 Task: Find a guest house in Sankri, India, for 4 guests from 6th to 12th September, with amenities like TV, Gym, Breakfast, Wifi, and Free parking, within a price range of ₹10,000 to ₹14,000, and ensure self check-in and English-speaking host.
Action: Mouse moved to (359, 136)
Screenshot: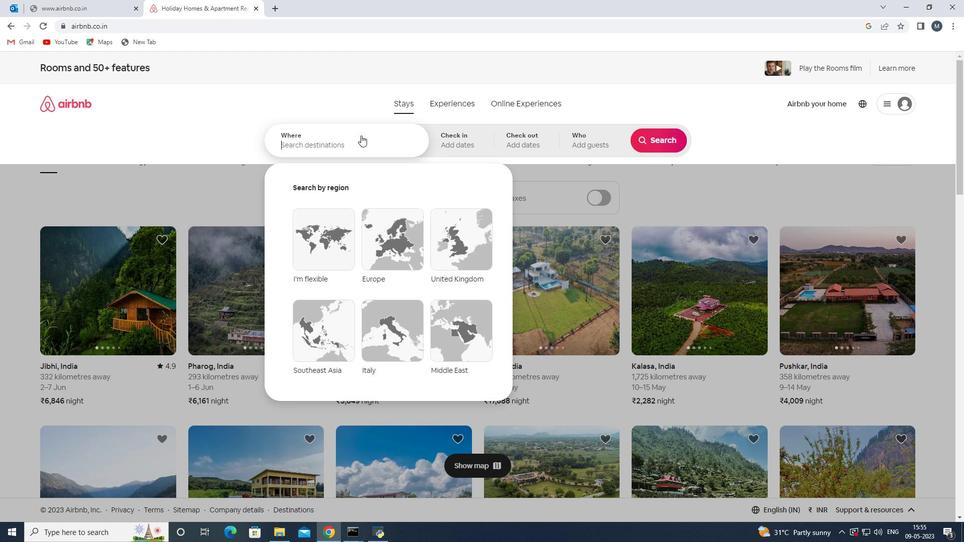 
Action: Mouse pressed left at (359, 136)
Screenshot: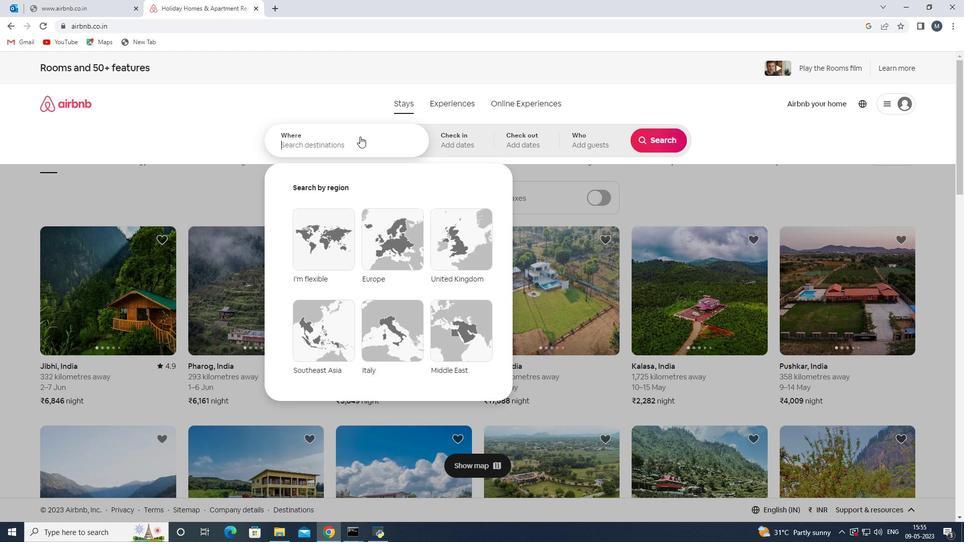
Action: Mouse moved to (360, 137)
Screenshot: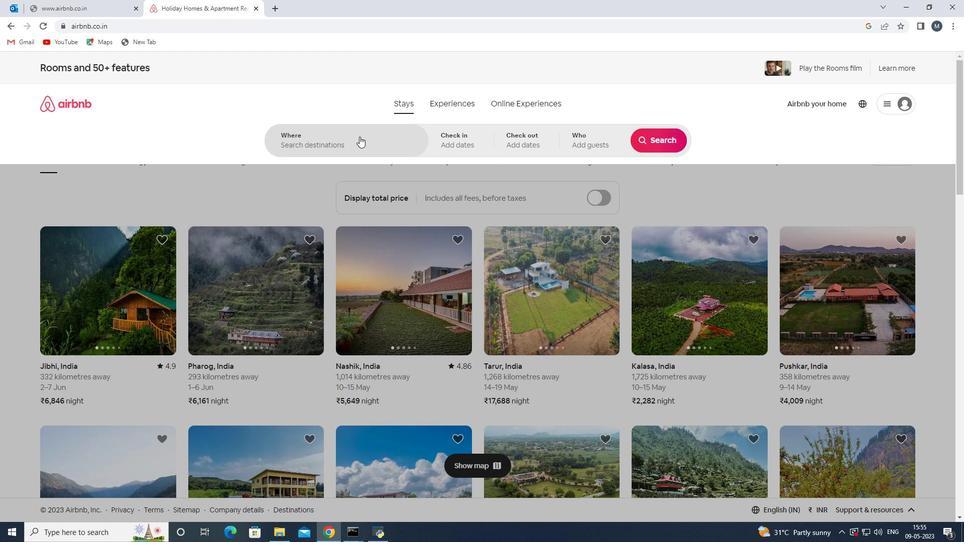 
Action: Key pressed <Key.shift>As<Key.backspace><Key.backspace><Key.backspace><Key.shift>SA<Key.backspace>ankrail,<Key.shift><Key.shift><Key.shift><Key.shift>India
Screenshot: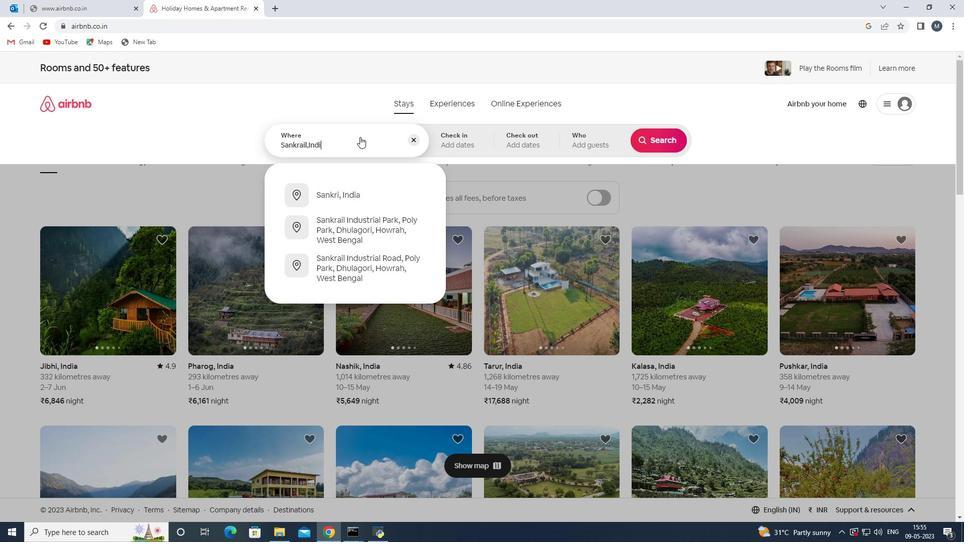 
Action: Mouse moved to (376, 190)
Screenshot: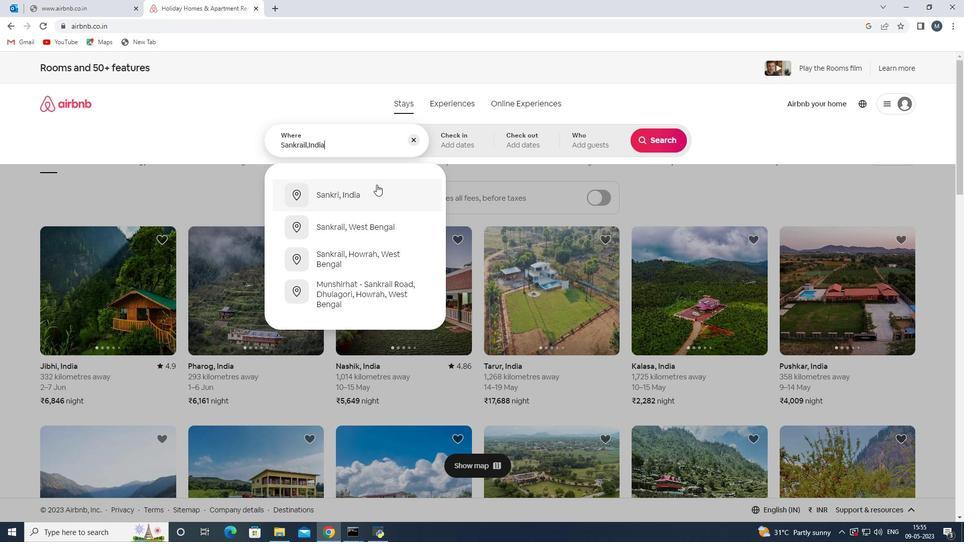 
Action: Mouse pressed left at (376, 190)
Screenshot: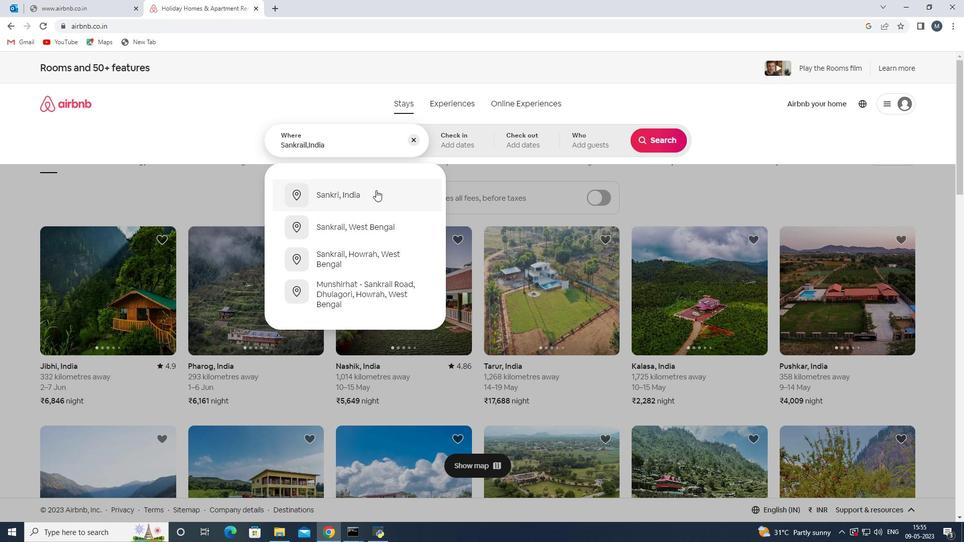 
Action: Mouse moved to (655, 220)
Screenshot: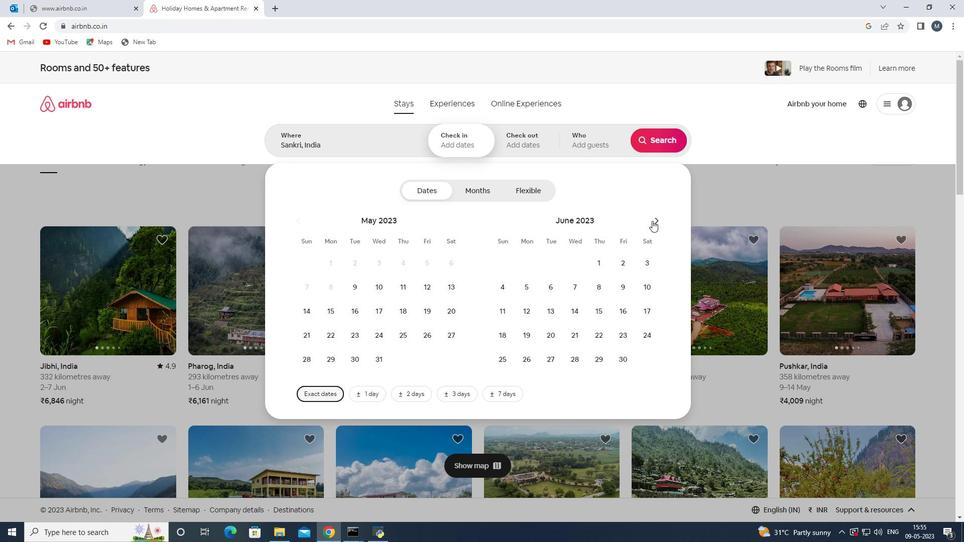 
Action: Mouse pressed left at (655, 220)
Screenshot: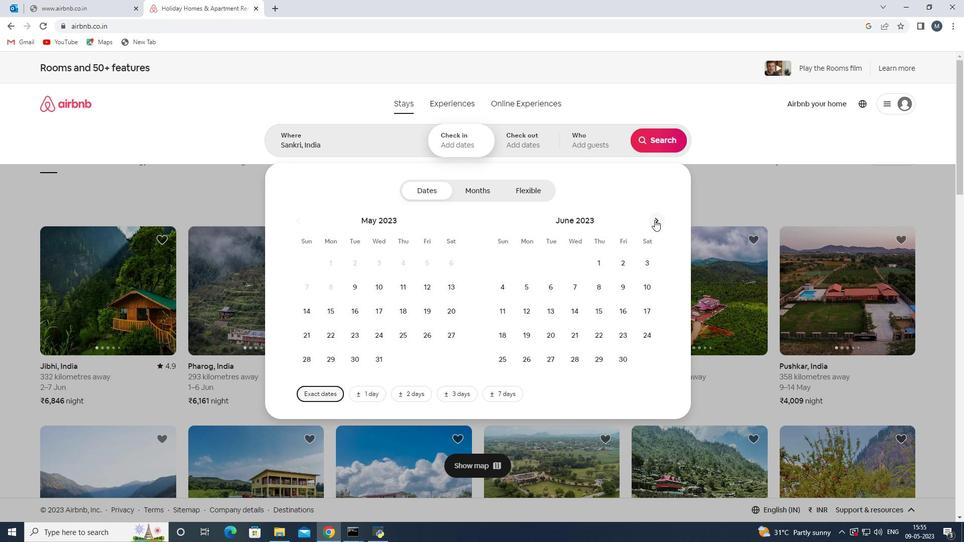 
Action: Mouse pressed left at (655, 220)
Screenshot: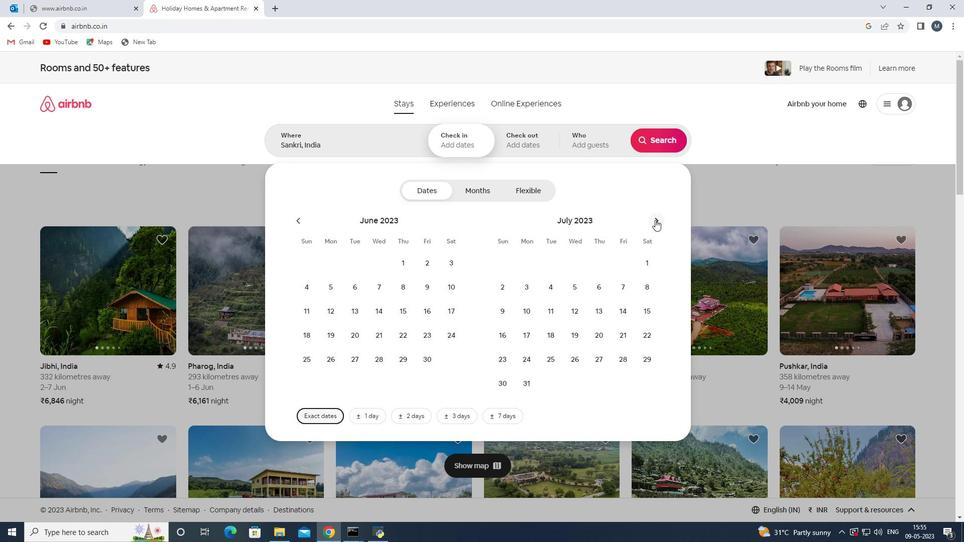 
Action: Mouse moved to (656, 219)
Screenshot: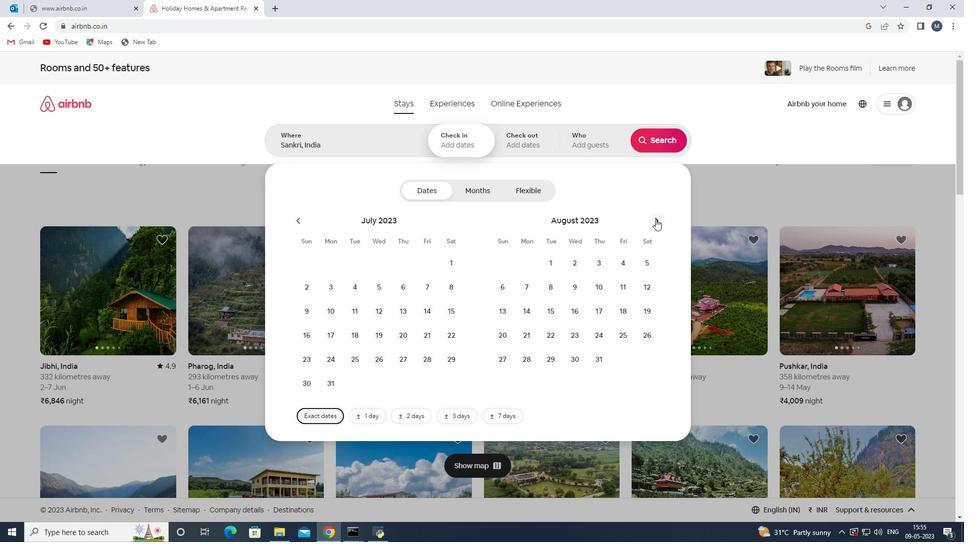 
Action: Mouse pressed left at (656, 219)
Screenshot: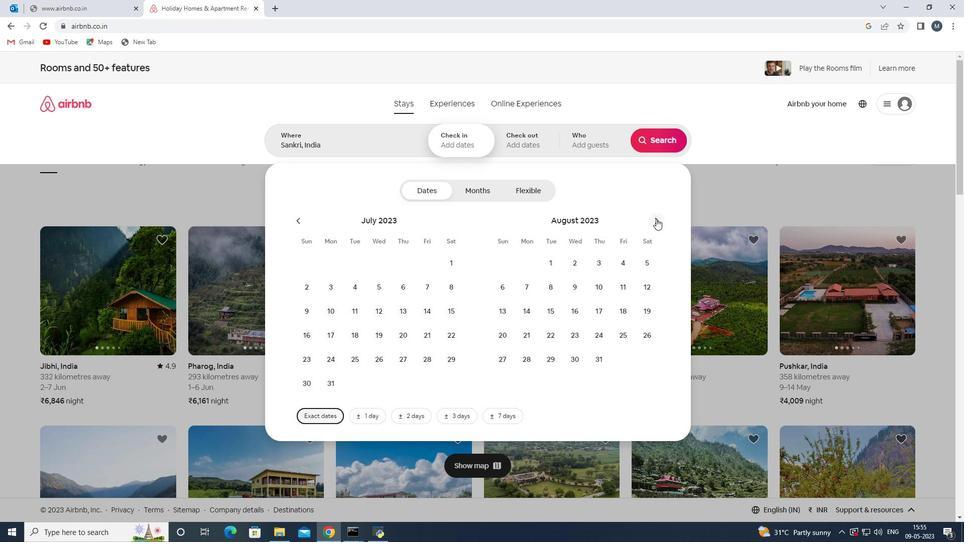 
Action: Mouse moved to (580, 292)
Screenshot: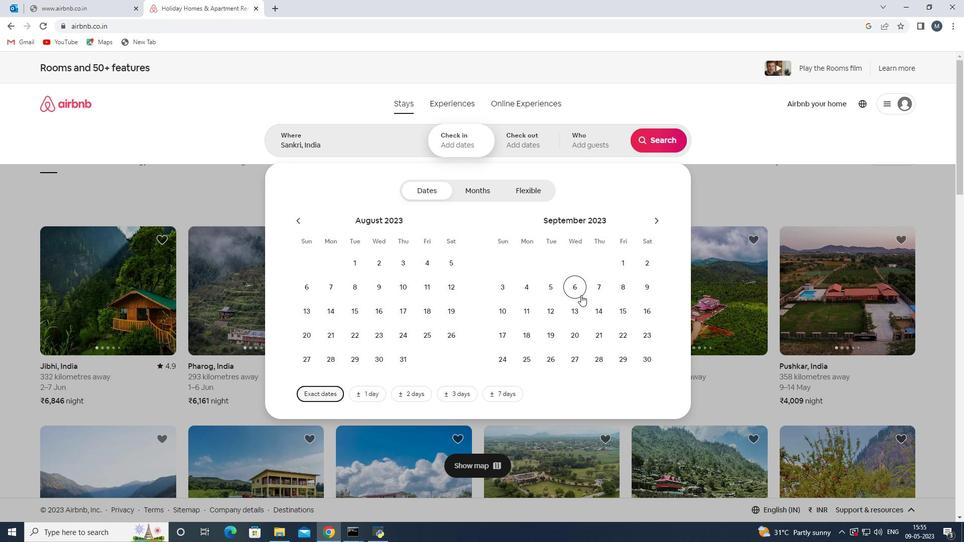 
Action: Mouse pressed left at (580, 292)
Screenshot: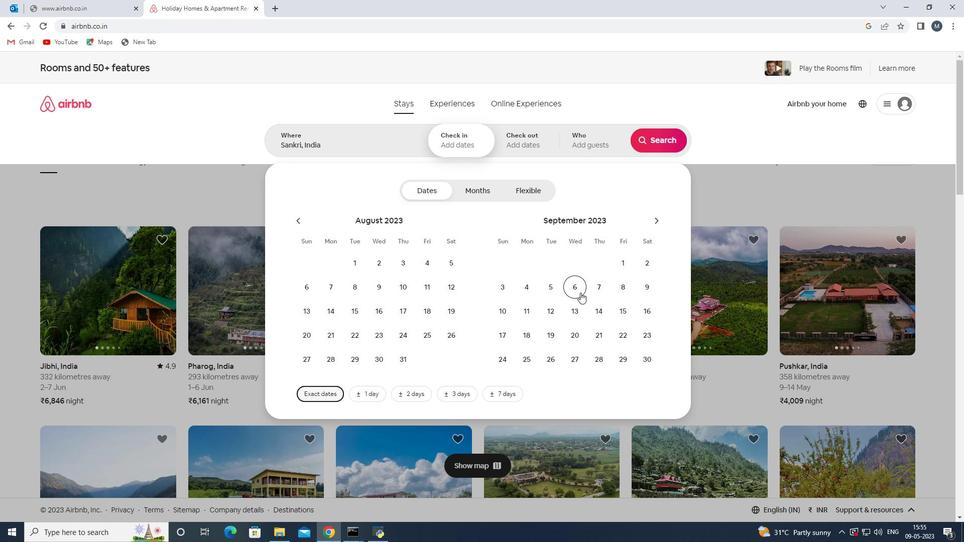 
Action: Mouse moved to (543, 316)
Screenshot: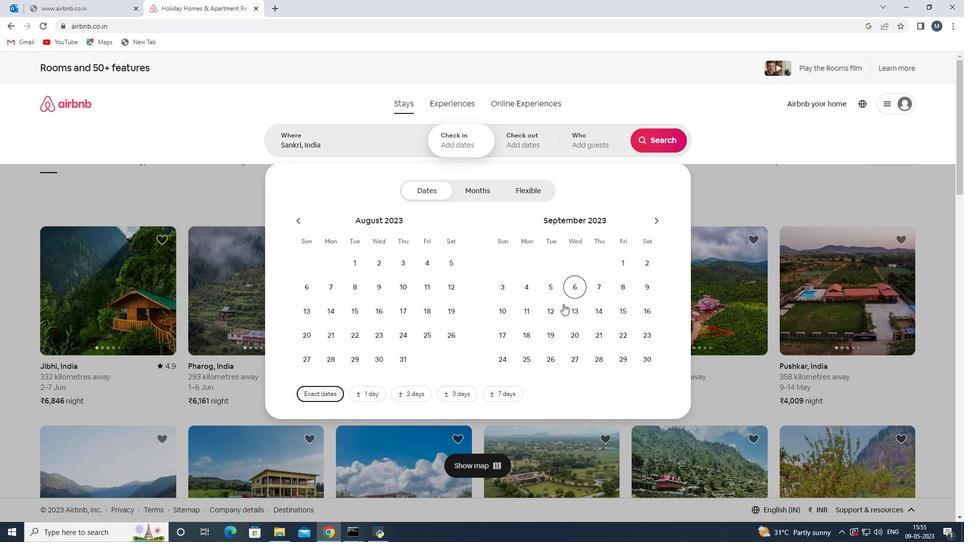 
Action: Mouse pressed left at (543, 316)
Screenshot: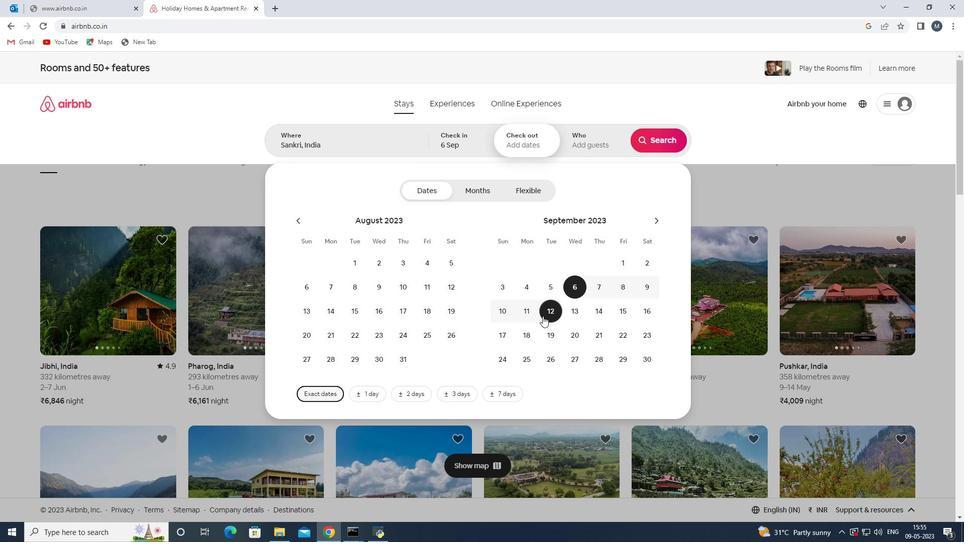 
Action: Mouse moved to (590, 147)
Screenshot: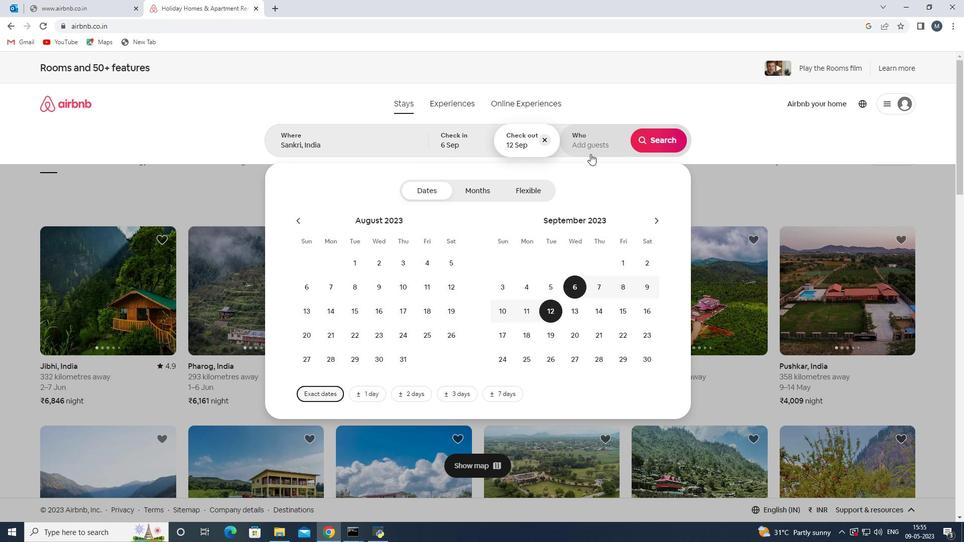 
Action: Mouse pressed left at (590, 147)
Screenshot: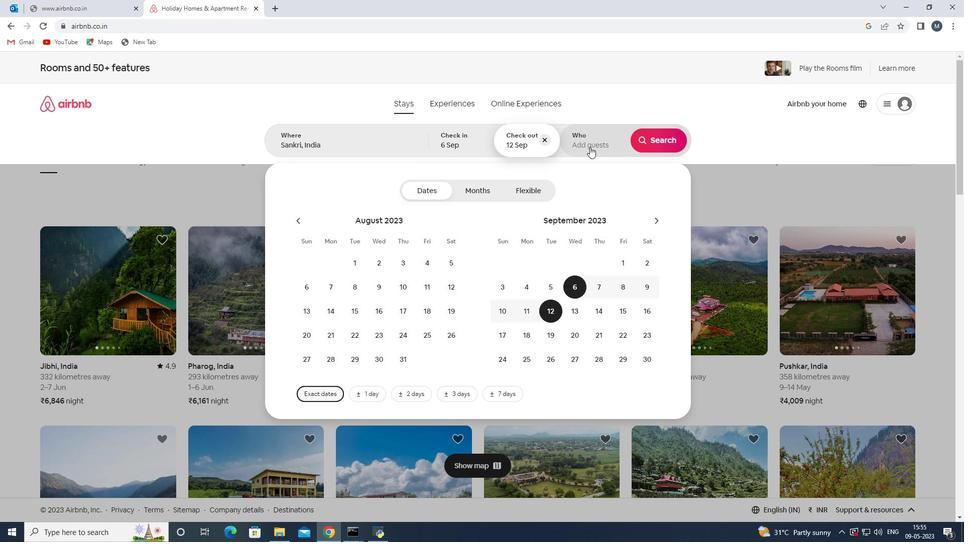 
Action: Mouse moved to (660, 191)
Screenshot: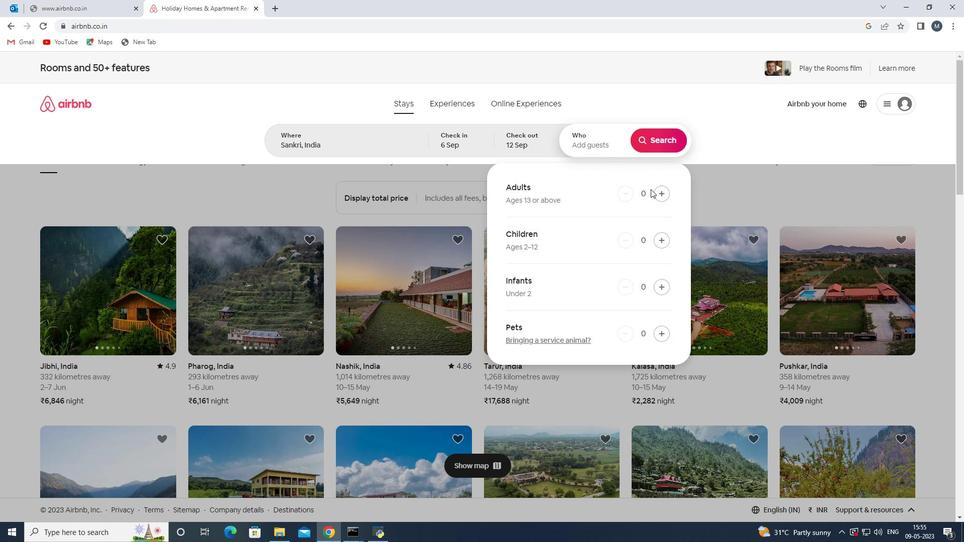 
Action: Mouse pressed left at (660, 191)
Screenshot: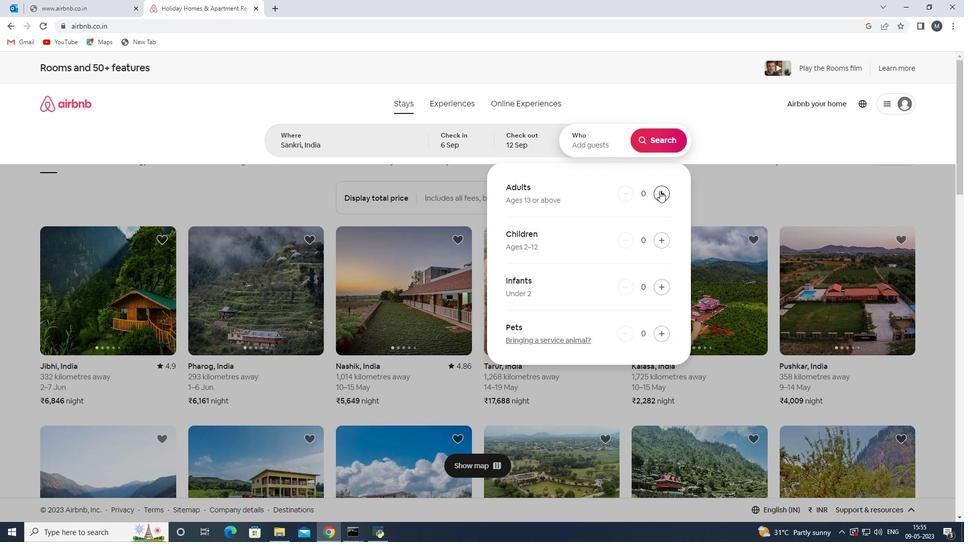 
Action: Mouse pressed left at (660, 191)
Screenshot: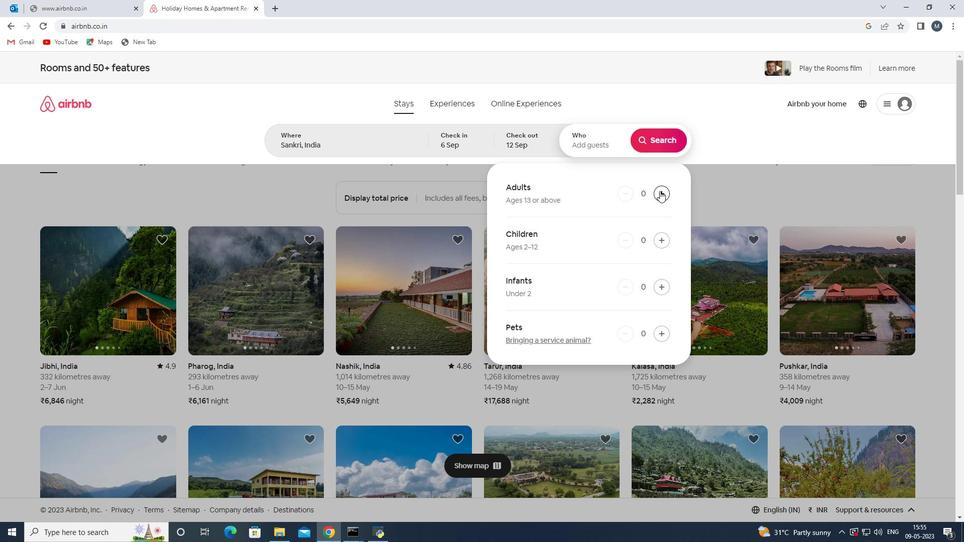 
Action: Mouse pressed left at (660, 191)
Screenshot: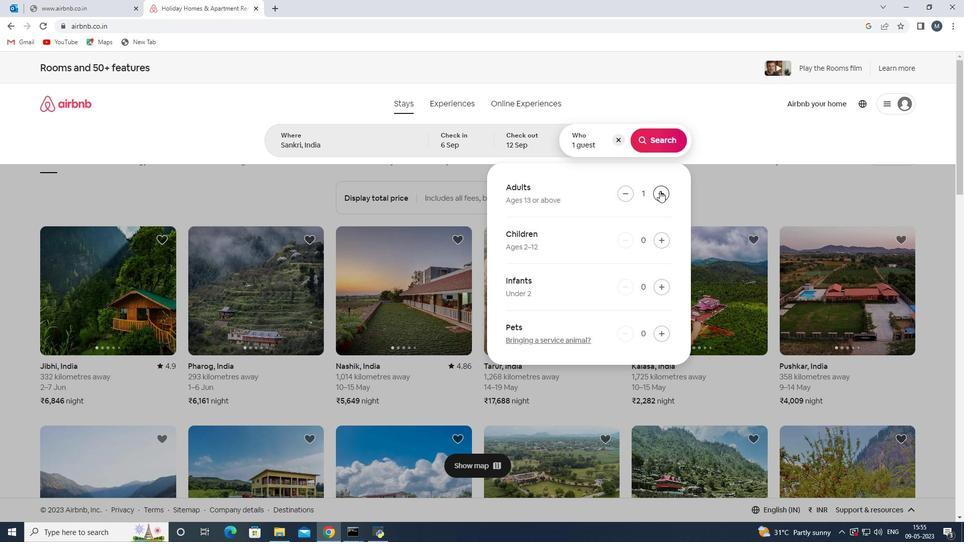 
Action: Mouse pressed left at (660, 191)
Screenshot: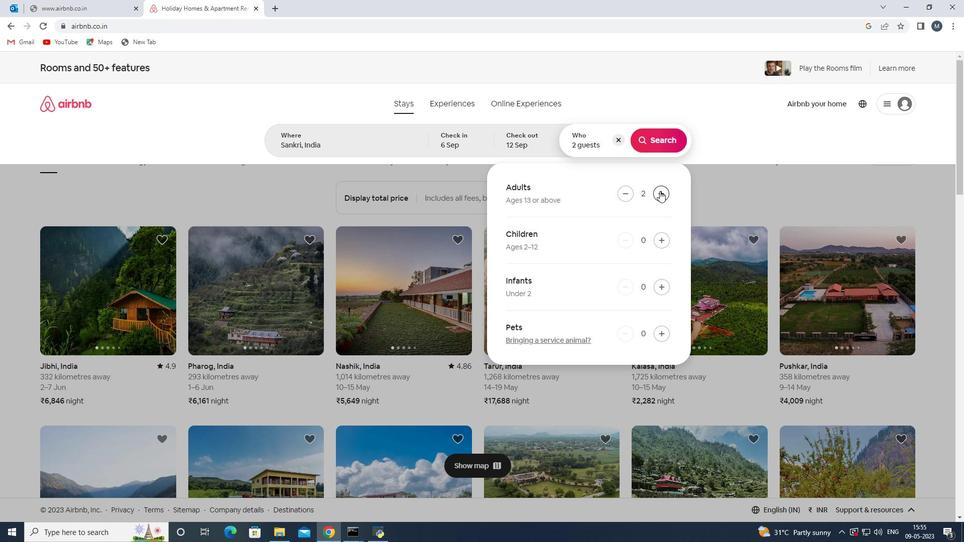 
Action: Mouse moved to (654, 144)
Screenshot: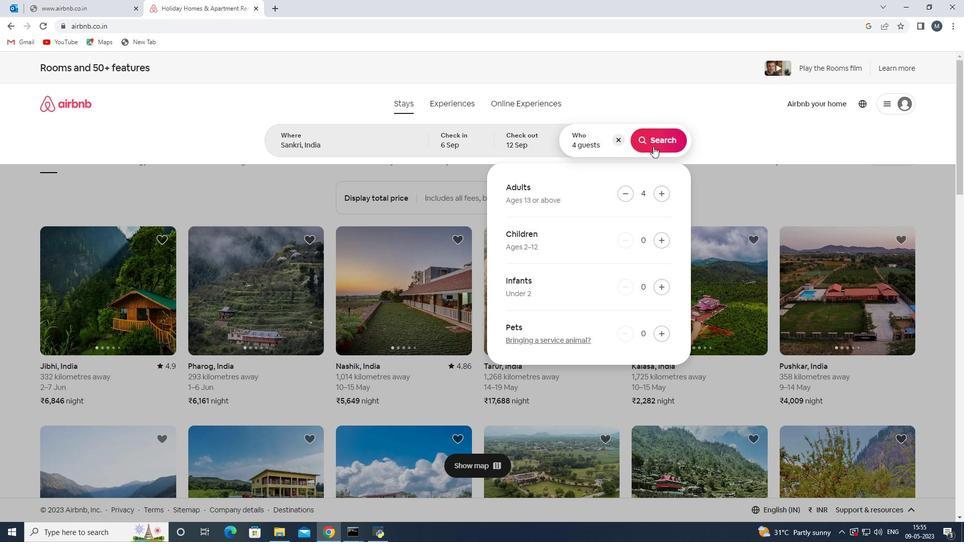 
Action: Mouse pressed left at (654, 144)
Screenshot: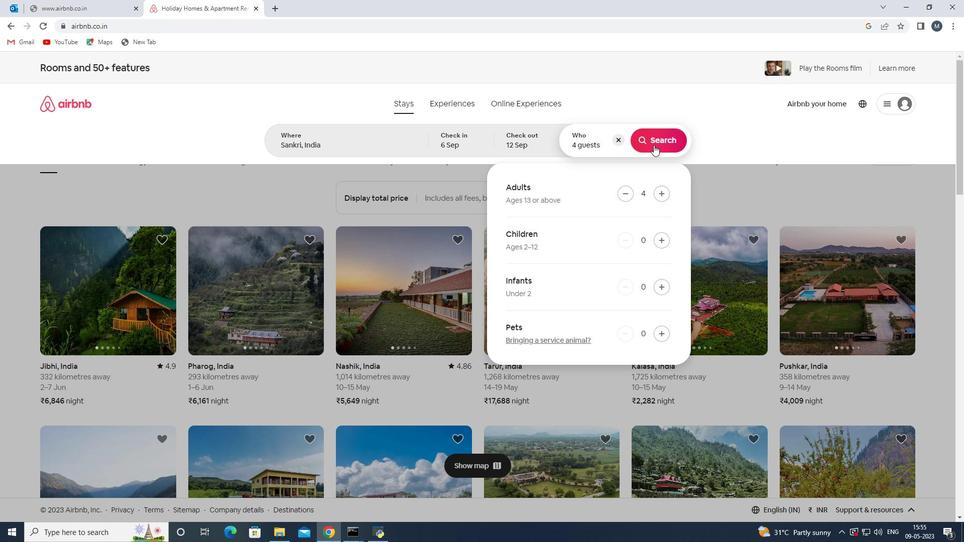 
Action: Mouse moved to (914, 111)
Screenshot: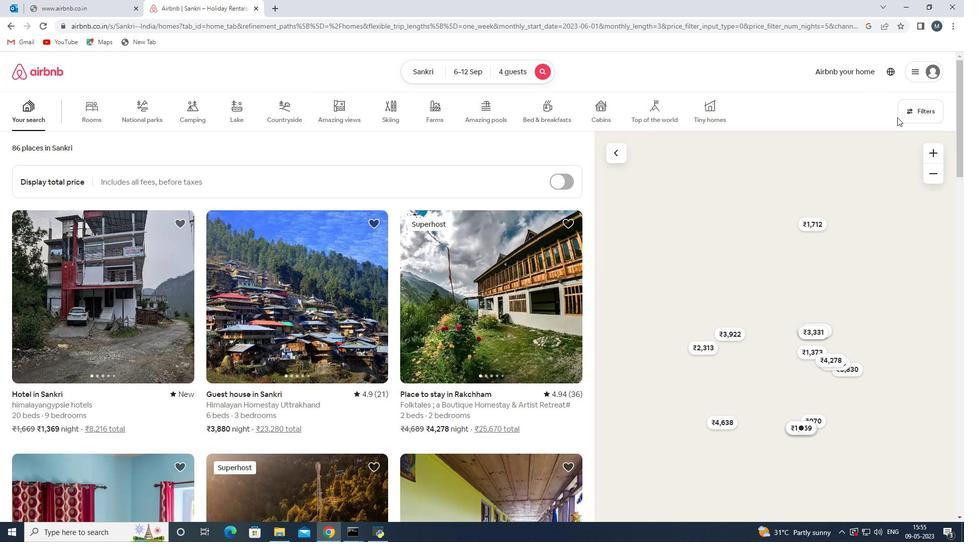 
Action: Mouse pressed left at (914, 111)
Screenshot: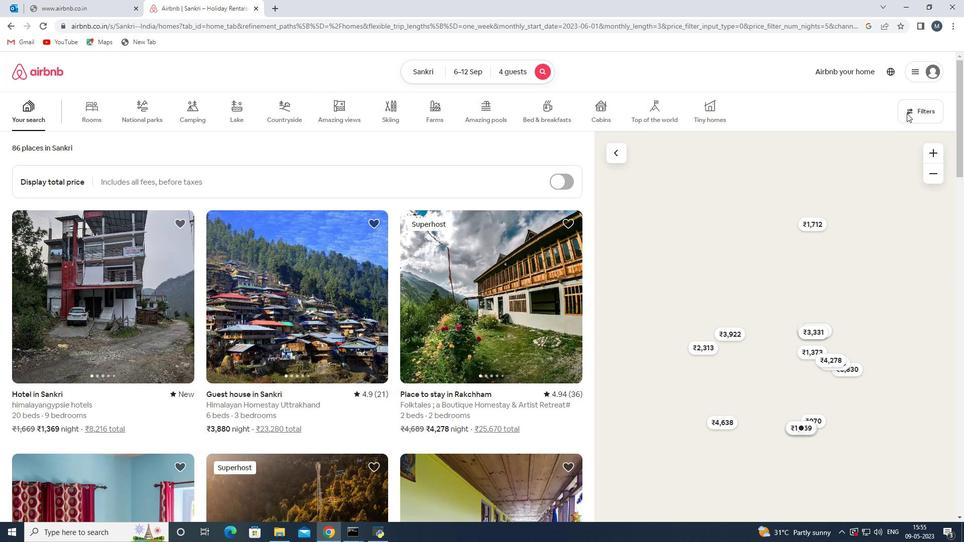 
Action: Mouse moved to (379, 358)
Screenshot: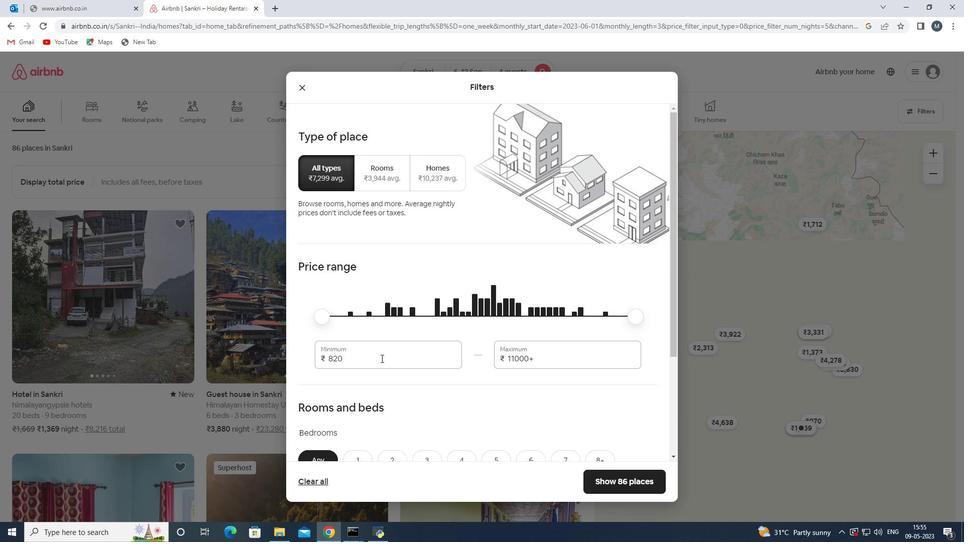 
Action: Mouse pressed left at (379, 358)
Screenshot: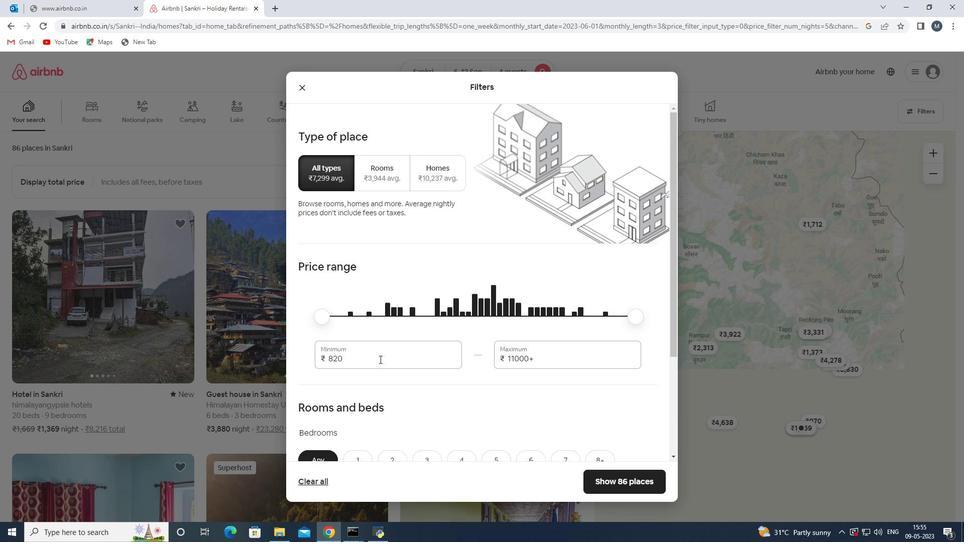 
Action: Mouse moved to (329, 351)
Screenshot: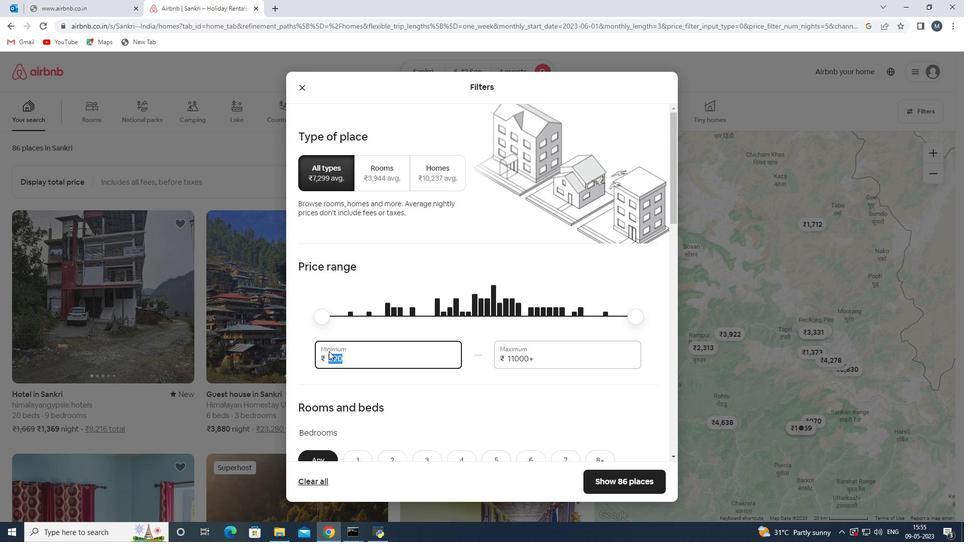 
Action: Key pressed 10000
Screenshot: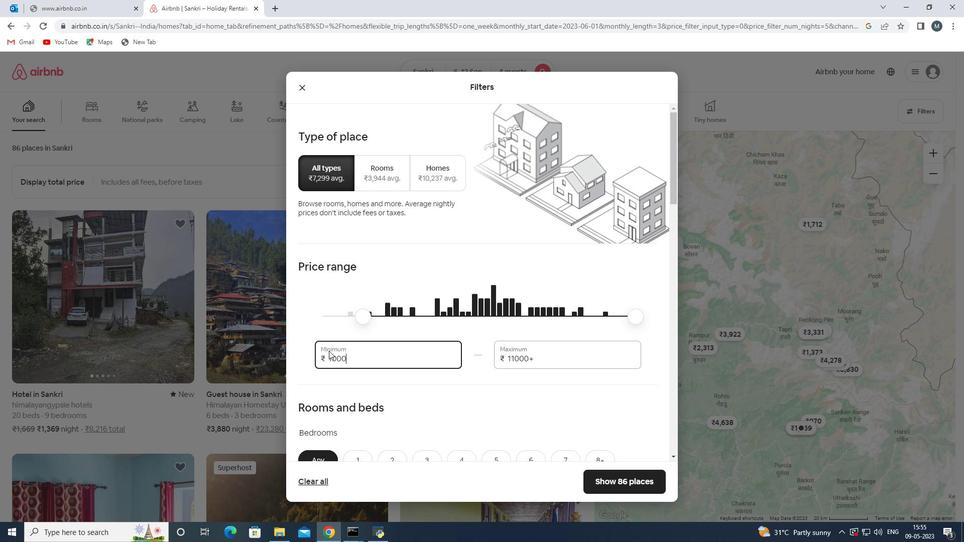 
Action: Mouse moved to (546, 358)
Screenshot: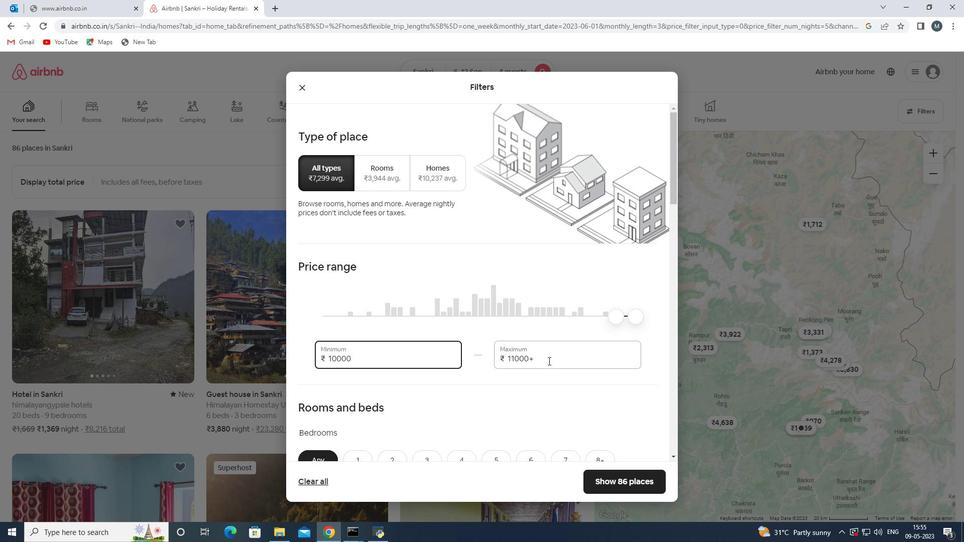 
Action: Mouse pressed left at (546, 358)
Screenshot: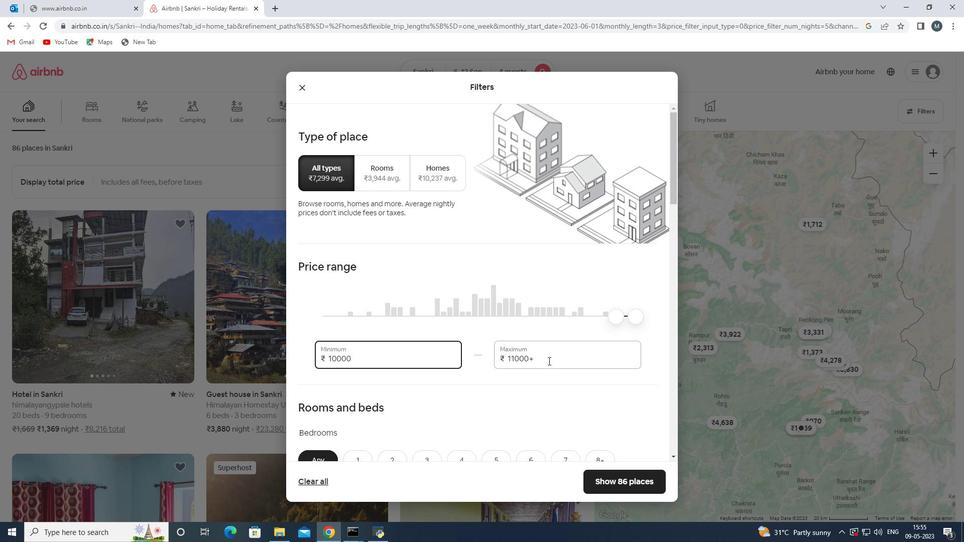 
Action: Mouse moved to (502, 366)
Screenshot: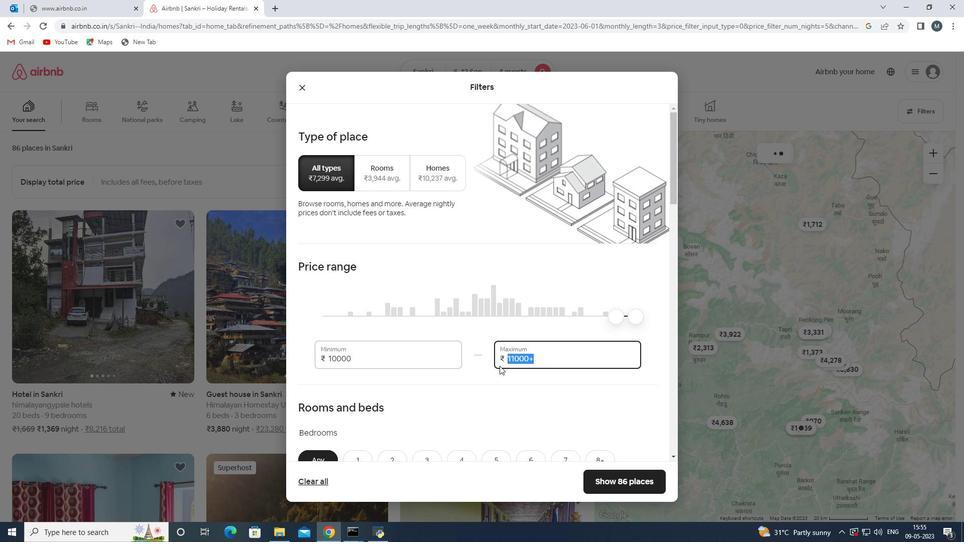 
Action: Key pressed 14000
Screenshot: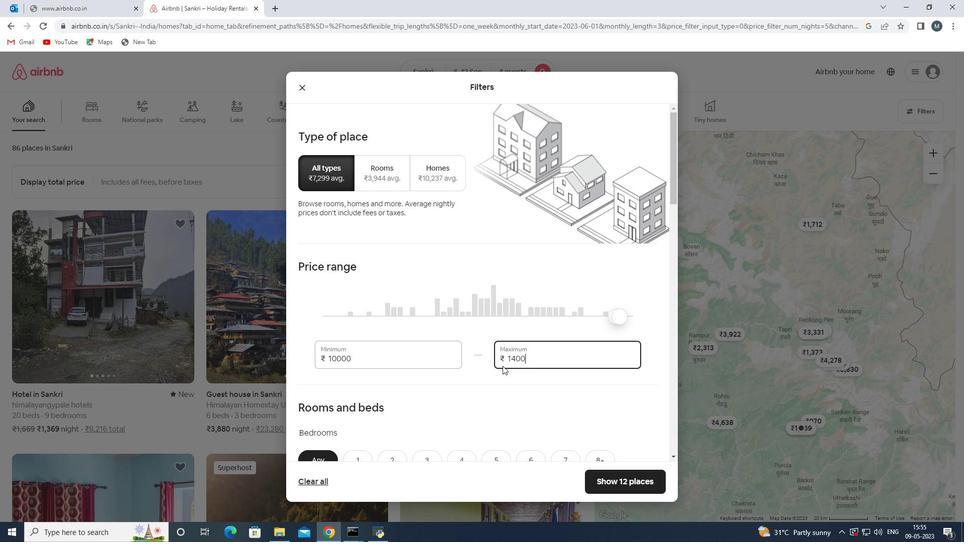 
Action: Mouse moved to (454, 334)
Screenshot: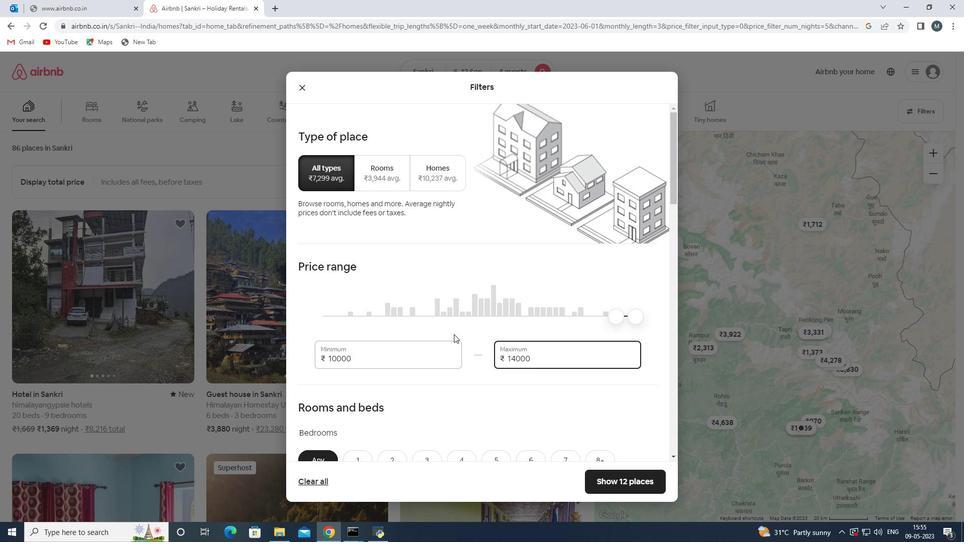 
Action: Mouse scrolled (454, 333) with delta (0, 0)
Screenshot: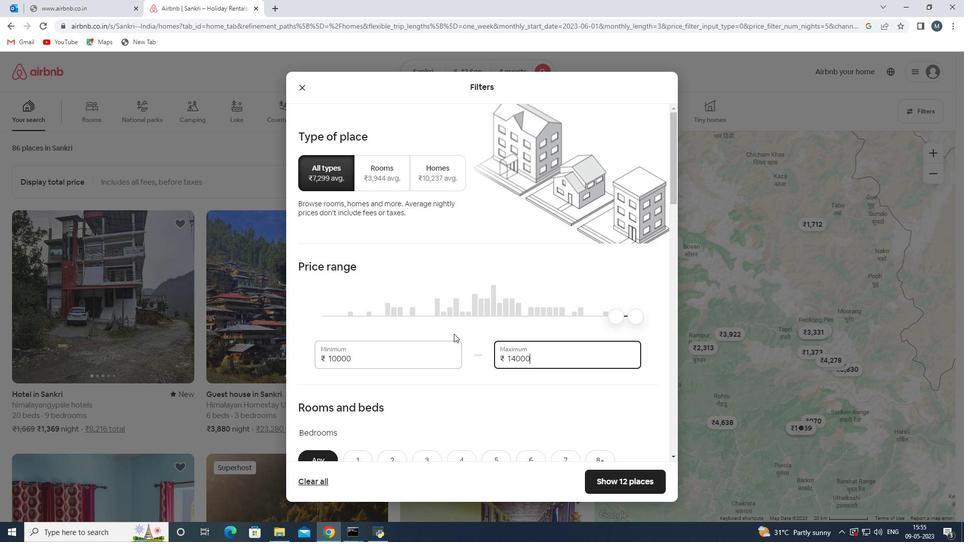 
Action: Mouse moved to (479, 325)
Screenshot: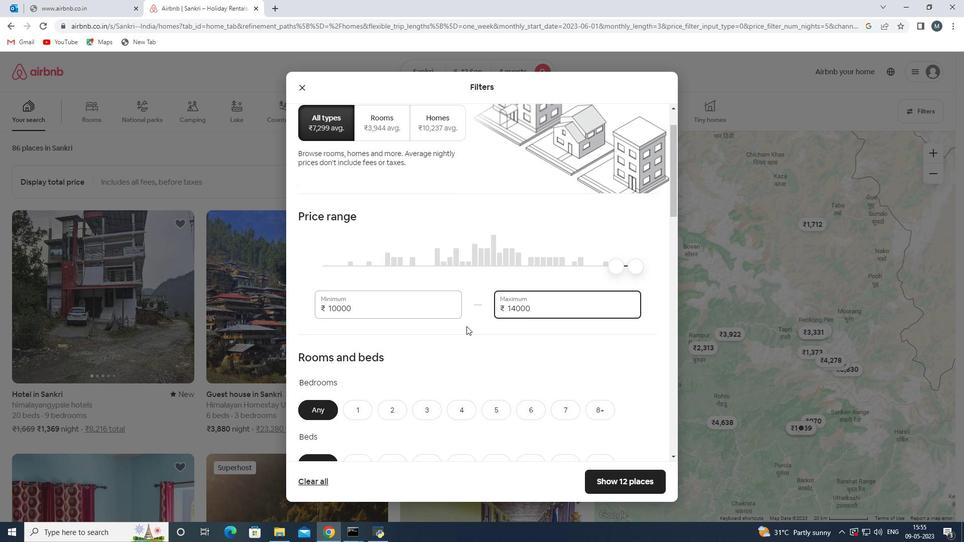 
Action: Mouse scrolled (479, 324) with delta (0, 0)
Screenshot: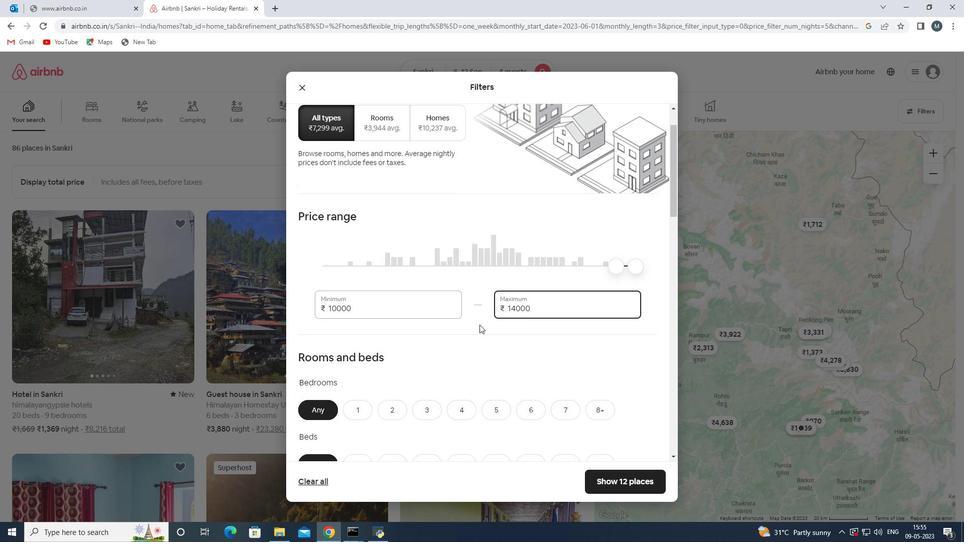 
Action: Mouse moved to (479, 325)
Screenshot: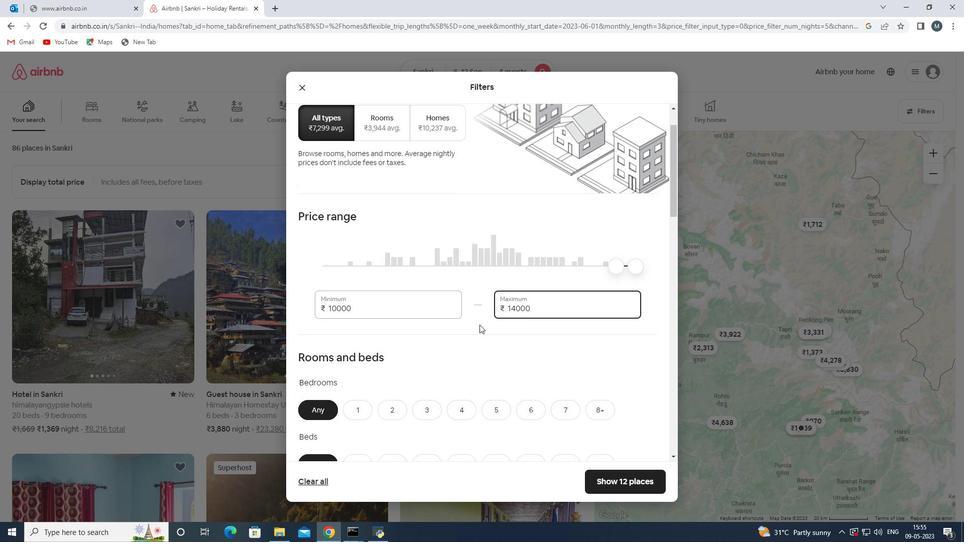 
Action: Mouse scrolled (479, 325) with delta (0, 0)
Screenshot: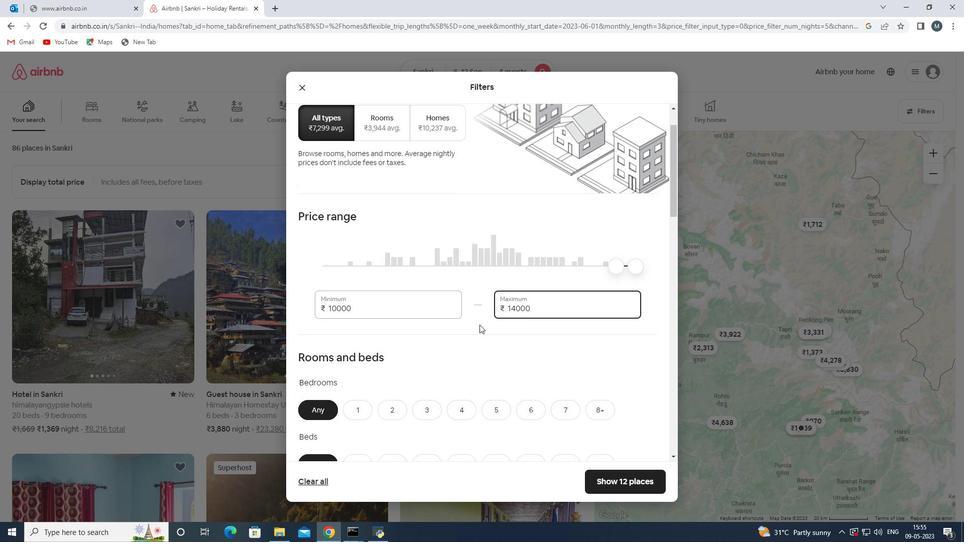 
Action: Mouse moved to (460, 319)
Screenshot: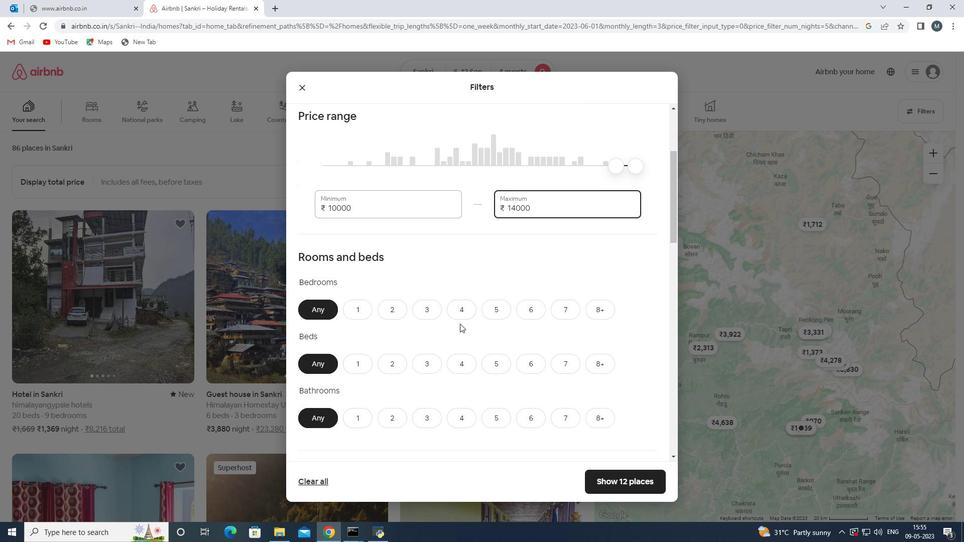 
Action: Mouse pressed left at (460, 319)
Screenshot: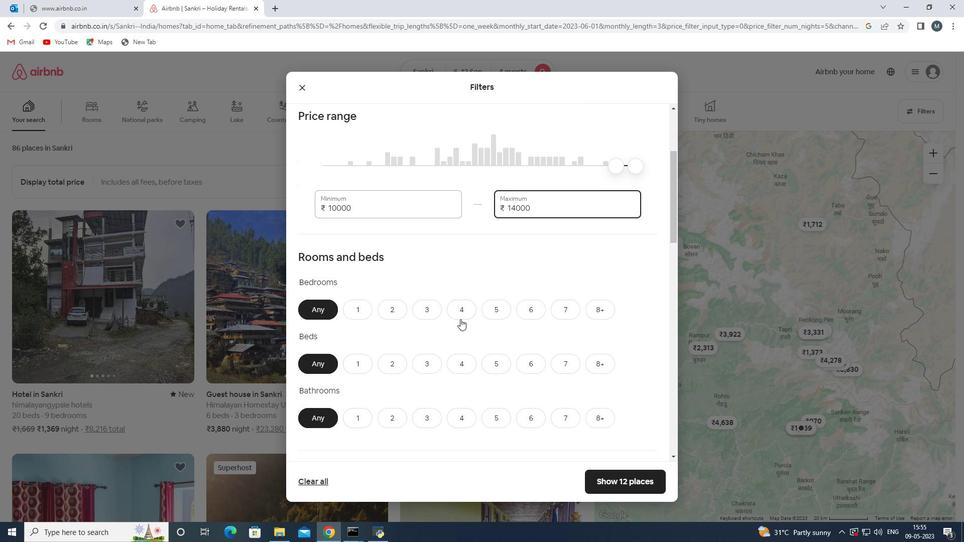 
Action: Mouse moved to (466, 361)
Screenshot: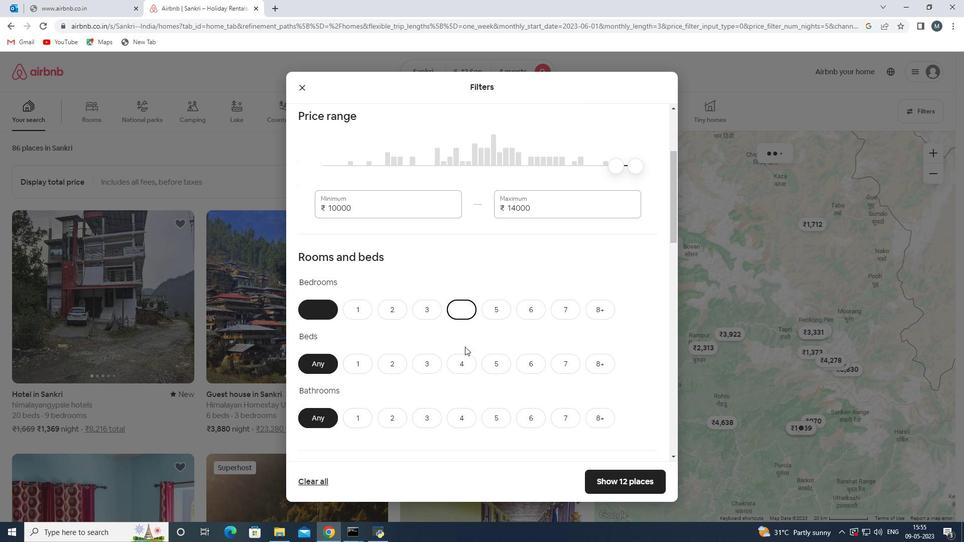
Action: Mouse pressed left at (466, 361)
Screenshot: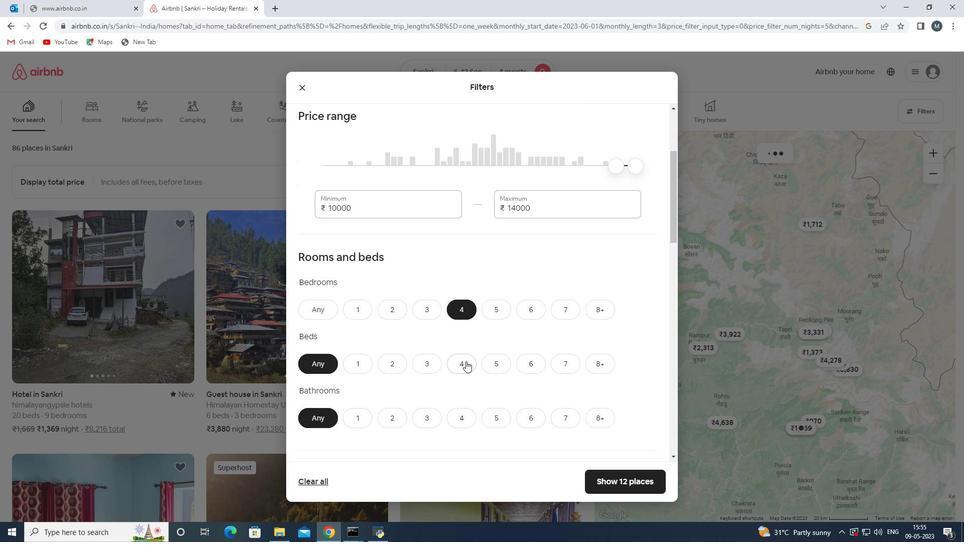 
Action: Mouse moved to (467, 356)
Screenshot: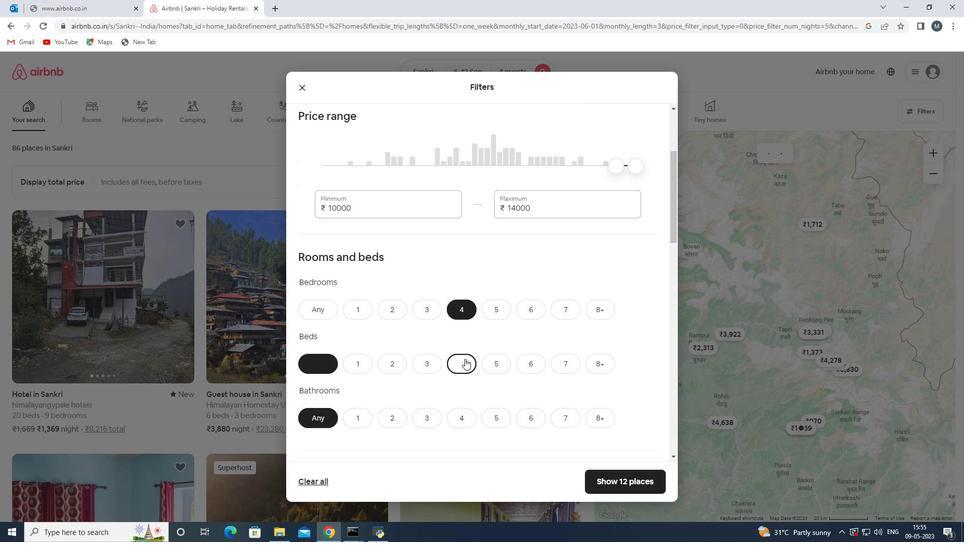 
Action: Mouse scrolled (467, 356) with delta (0, 0)
Screenshot: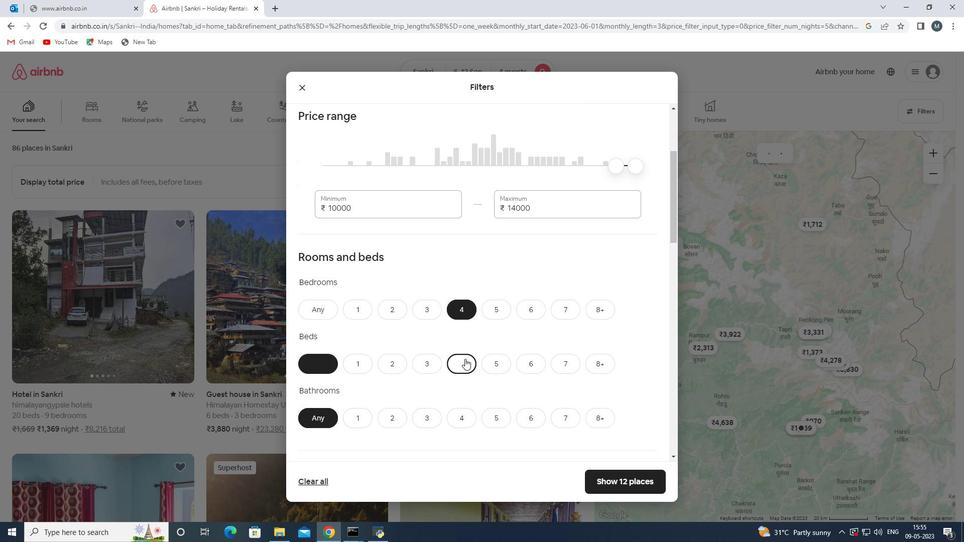 
Action: Mouse moved to (461, 362)
Screenshot: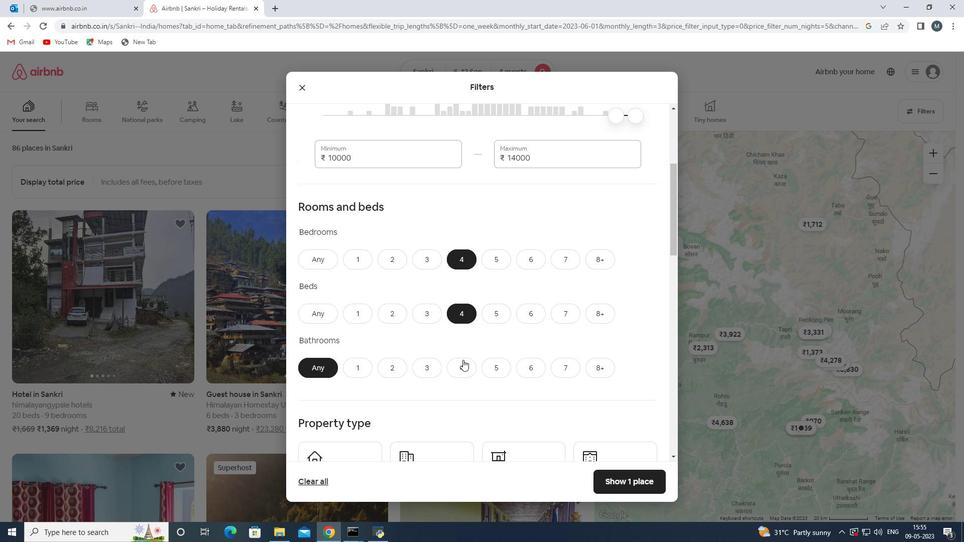 
Action: Mouse pressed left at (461, 362)
Screenshot: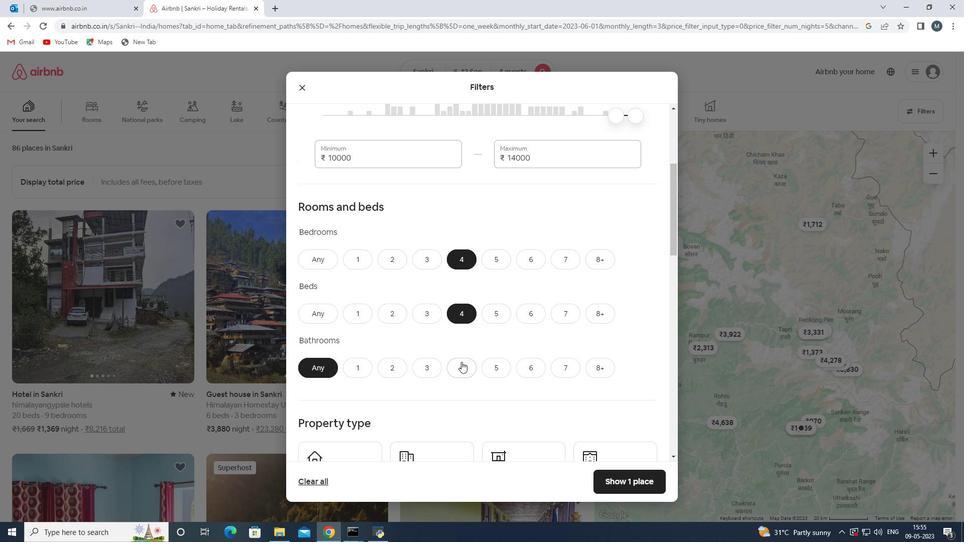 
Action: Mouse moved to (457, 341)
Screenshot: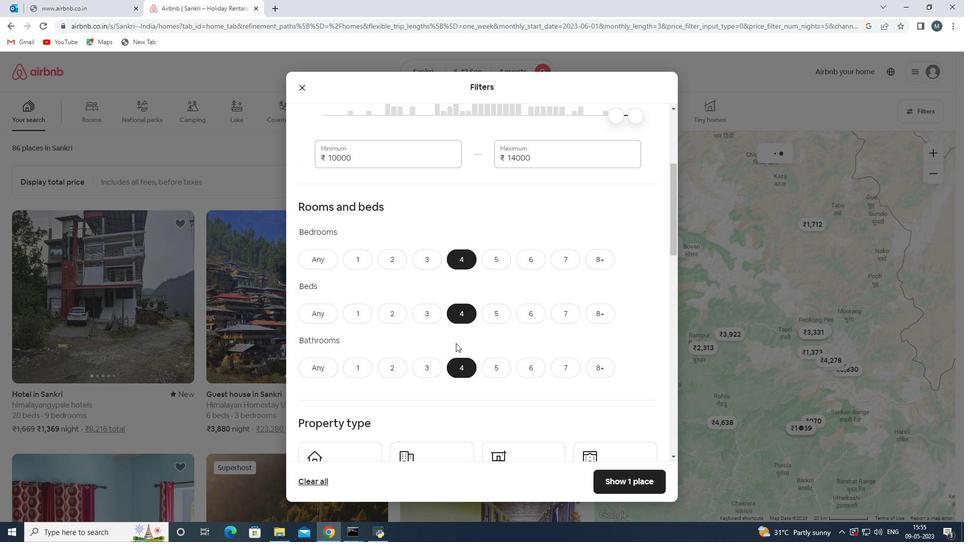 
Action: Mouse scrolled (457, 341) with delta (0, 0)
Screenshot: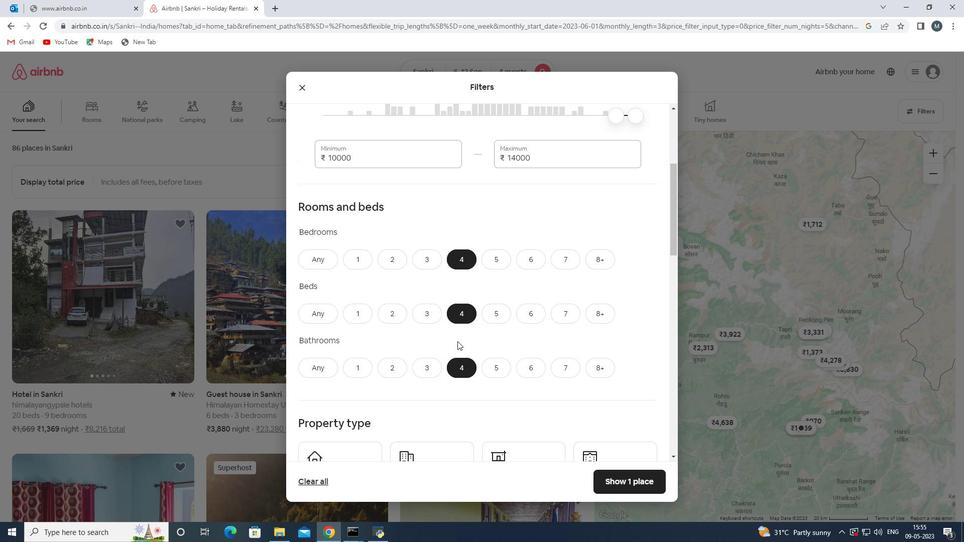 
Action: Mouse moved to (437, 333)
Screenshot: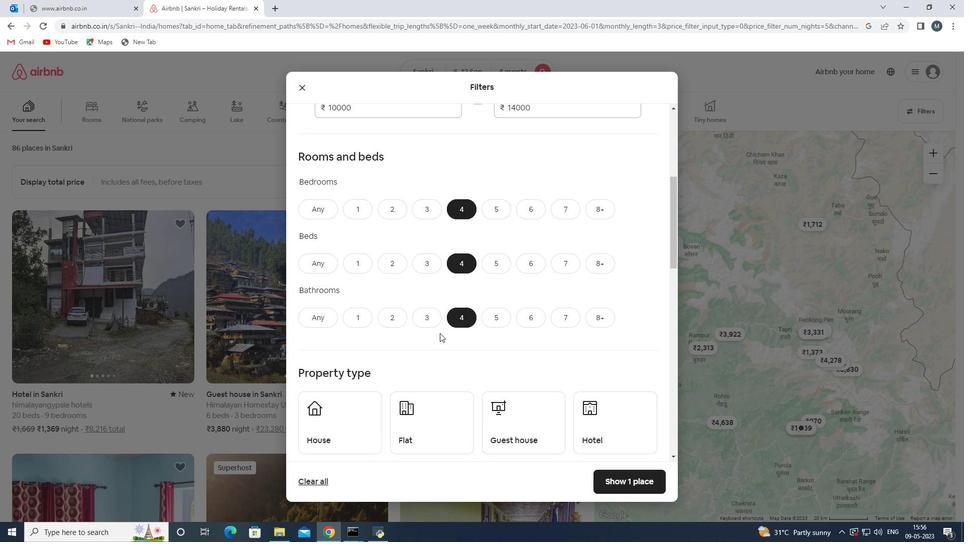 
Action: Mouse scrolled (437, 332) with delta (0, 0)
Screenshot: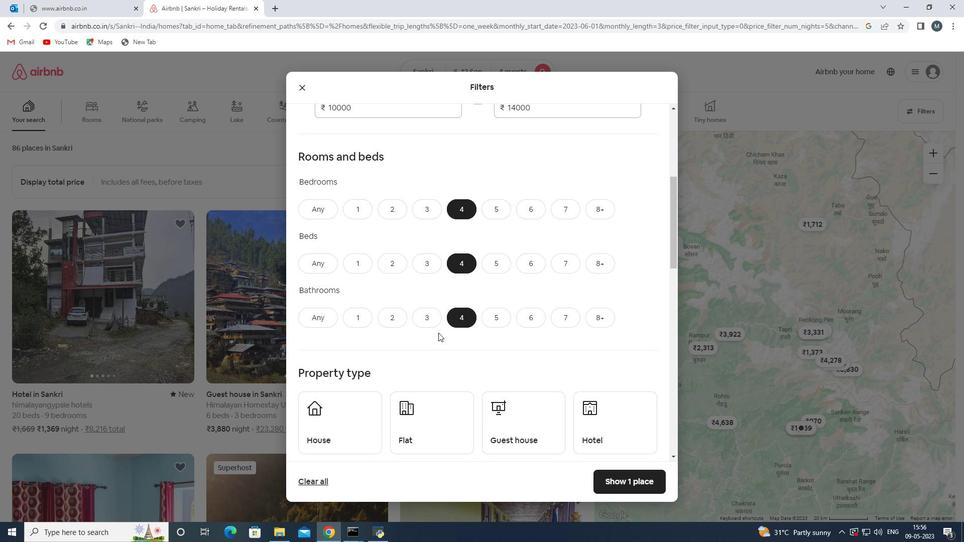 
Action: Mouse moved to (354, 375)
Screenshot: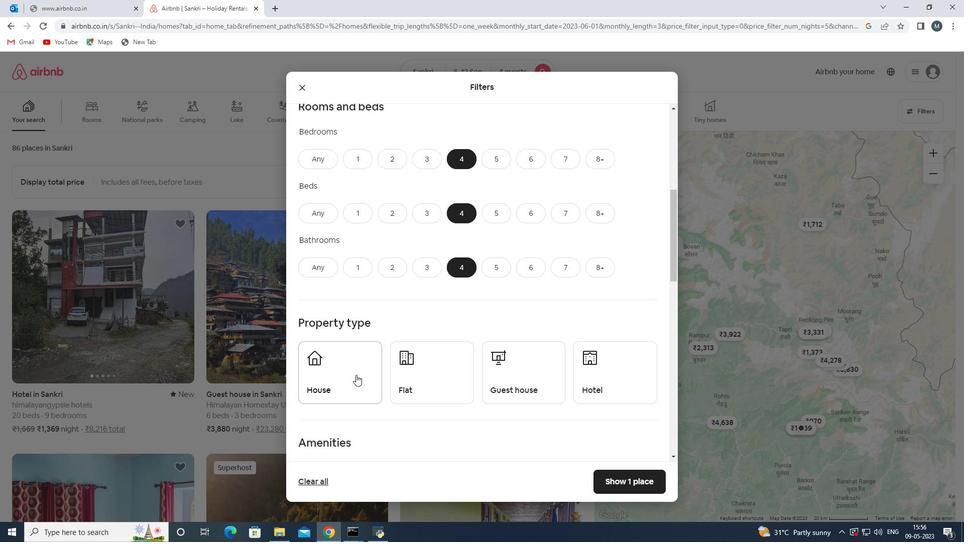 
Action: Mouse pressed left at (354, 375)
Screenshot: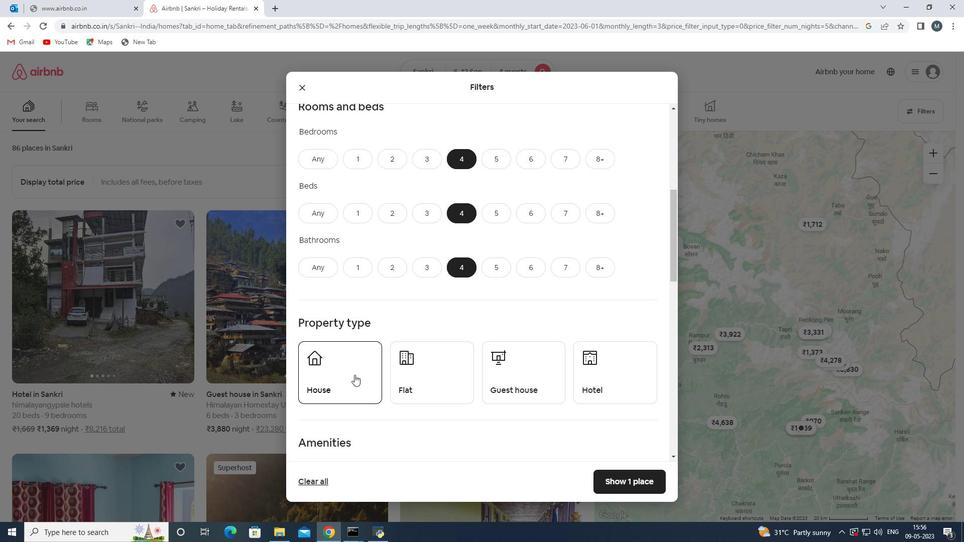 
Action: Mouse moved to (409, 371)
Screenshot: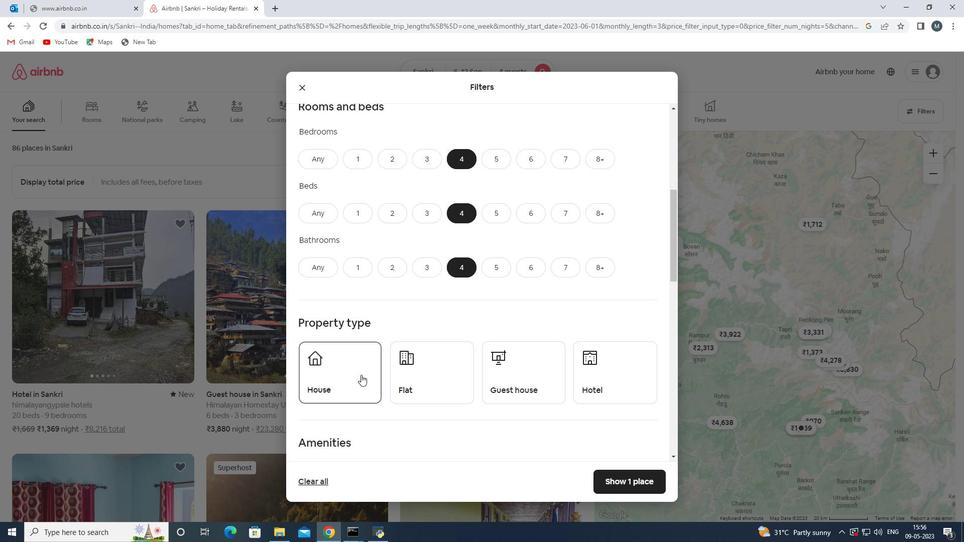 
Action: Mouse pressed left at (409, 371)
Screenshot: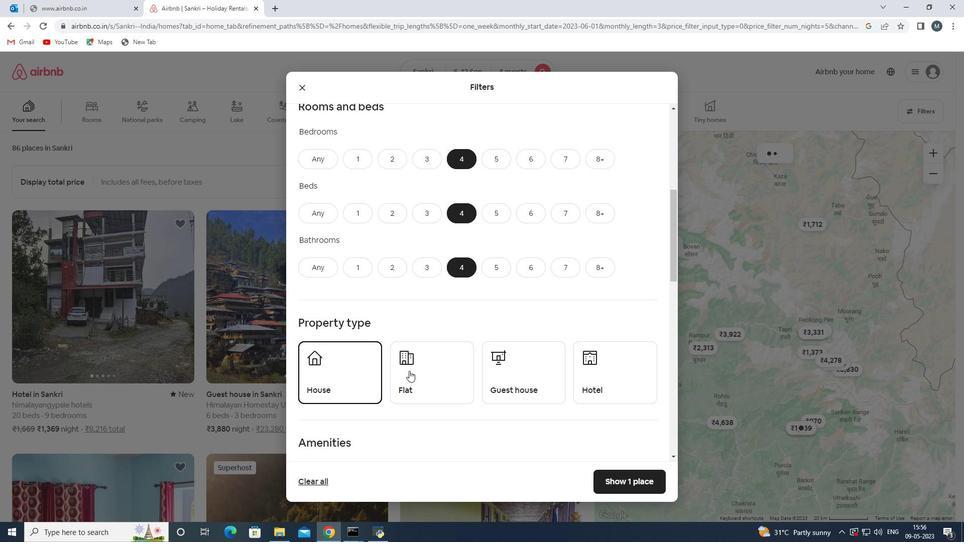 
Action: Mouse moved to (496, 375)
Screenshot: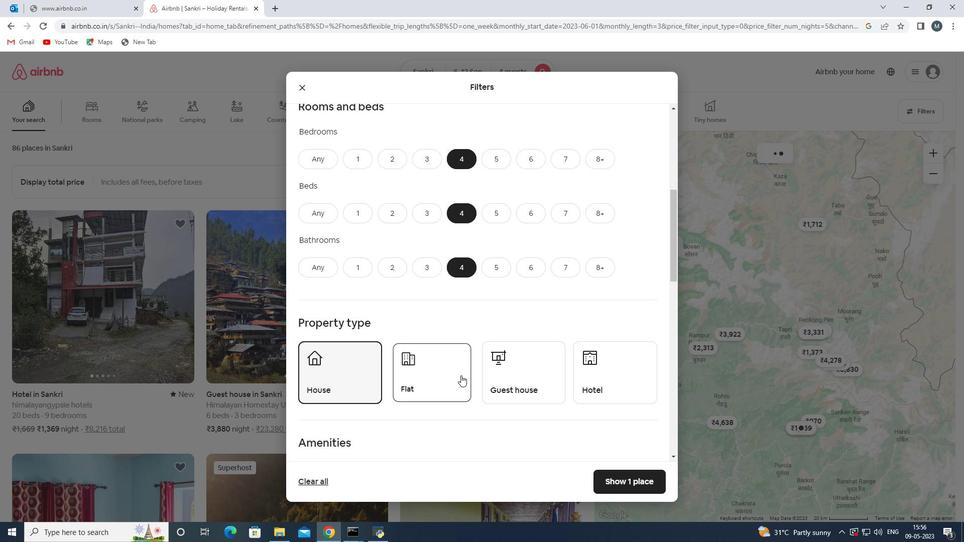 
Action: Mouse pressed left at (496, 375)
Screenshot: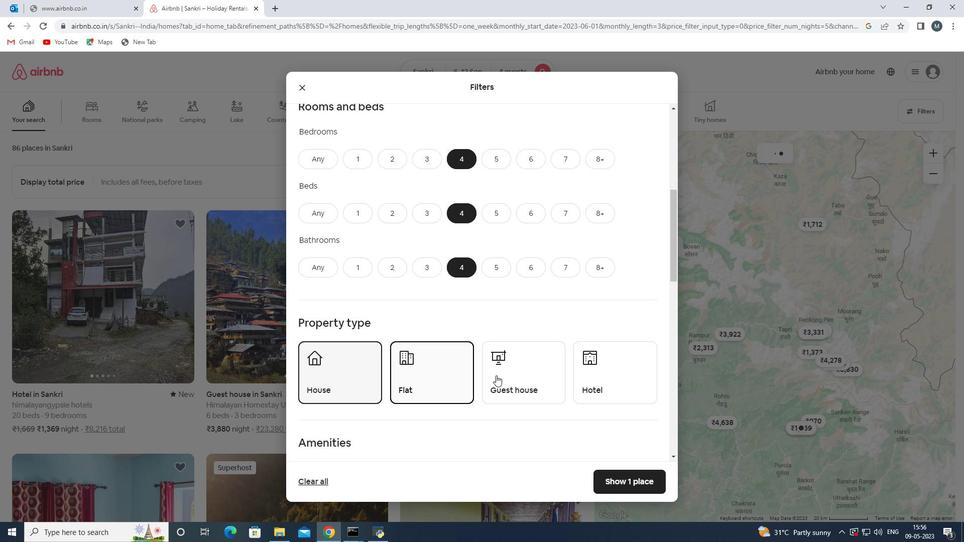 
Action: Mouse moved to (474, 367)
Screenshot: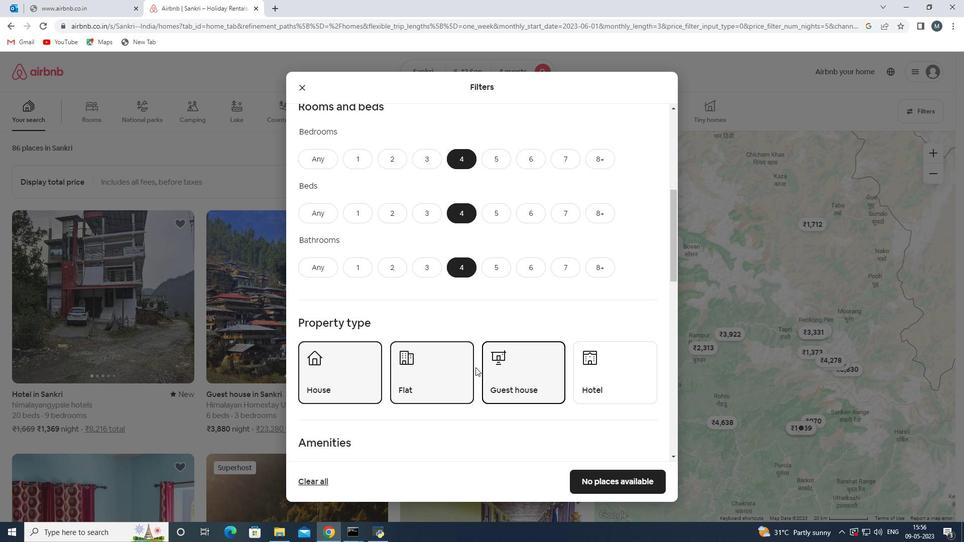 
Action: Mouse scrolled (474, 367) with delta (0, 0)
Screenshot: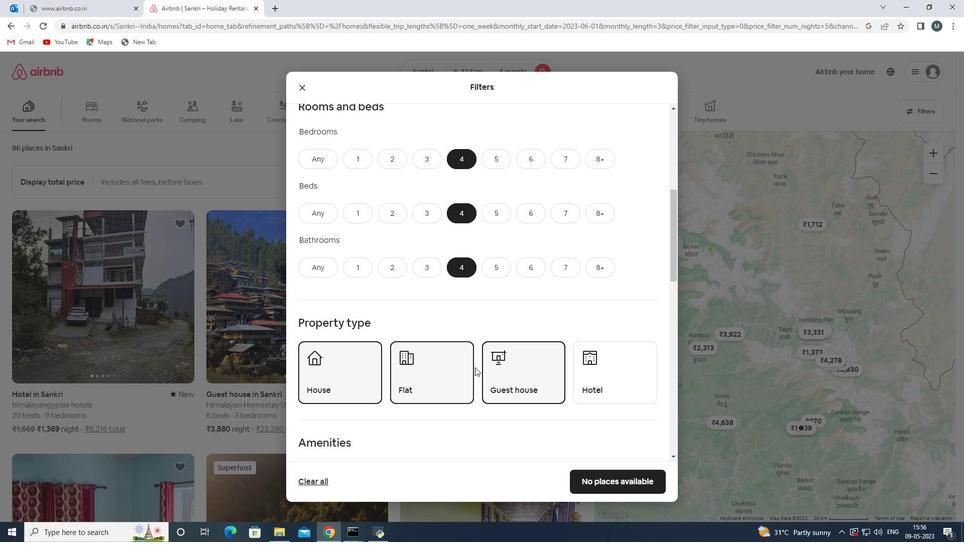 
Action: Mouse moved to (475, 364)
Screenshot: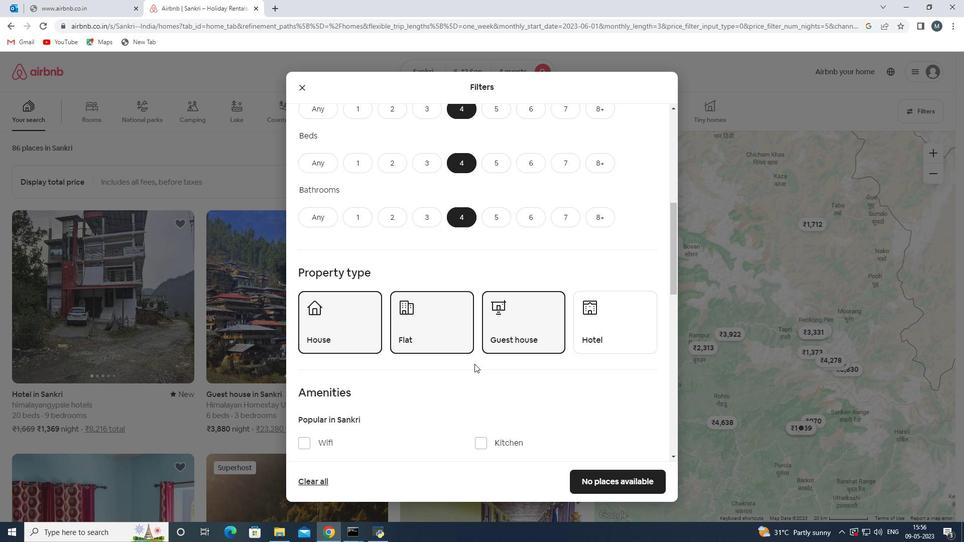 
Action: Mouse scrolled (475, 363) with delta (0, 0)
Screenshot: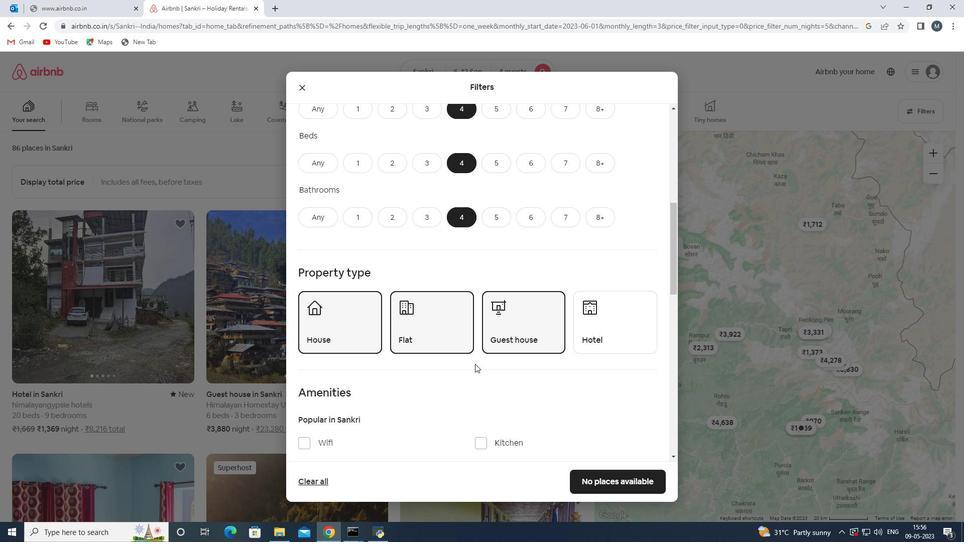 
Action: Mouse moved to (382, 357)
Screenshot: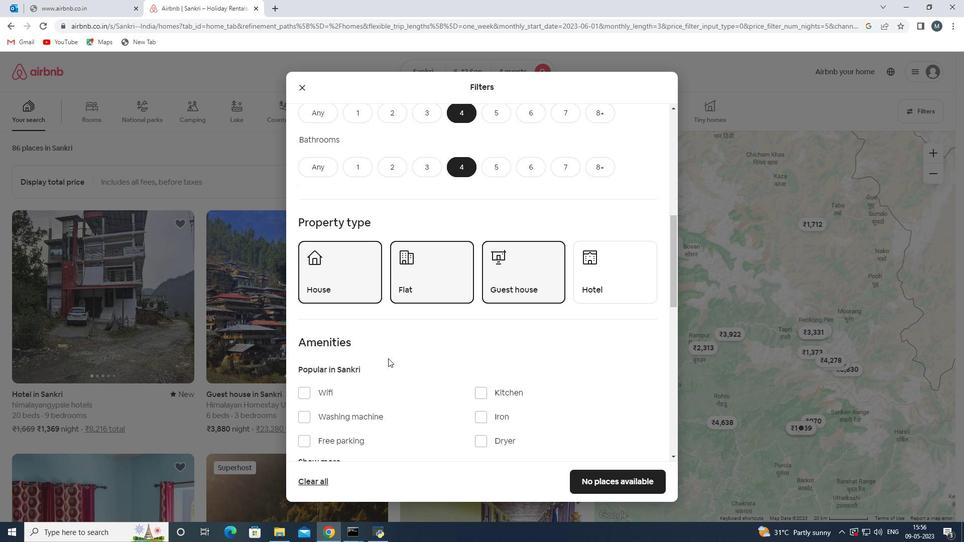 
Action: Mouse scrolled (382, 357) with delta (0, 0)
Screenshot: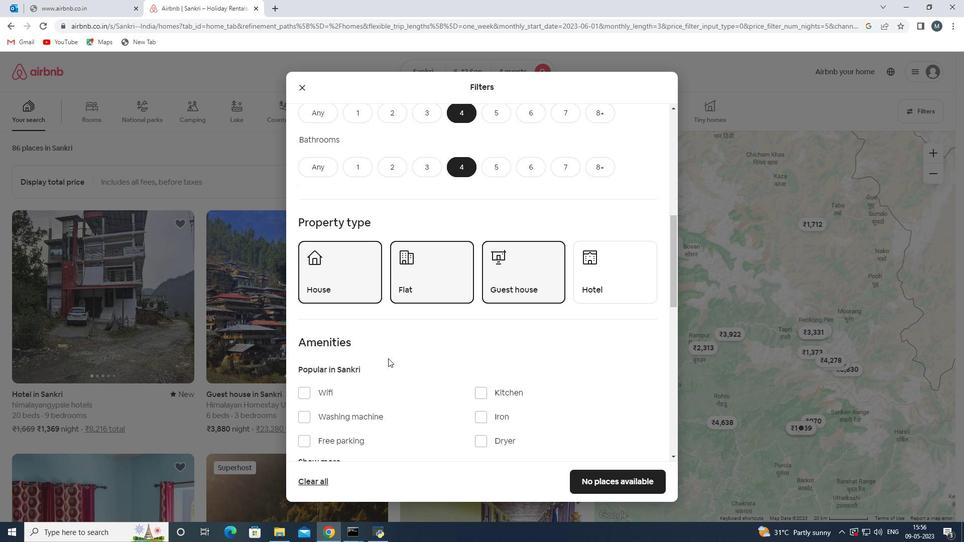 
Action: Mouse moved to (309, 344)
Screenshot: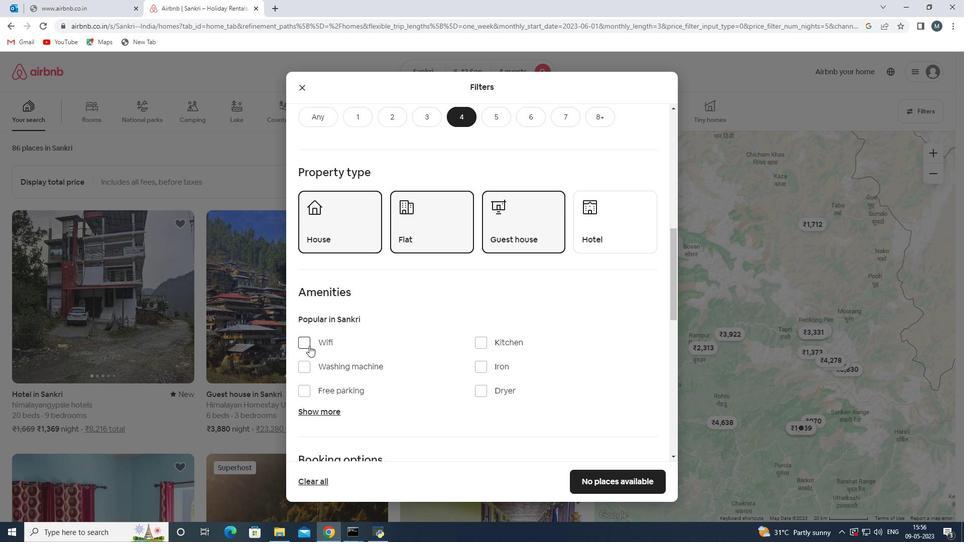 
Action: Mouse pressed left at (309, 344)
Screenshot: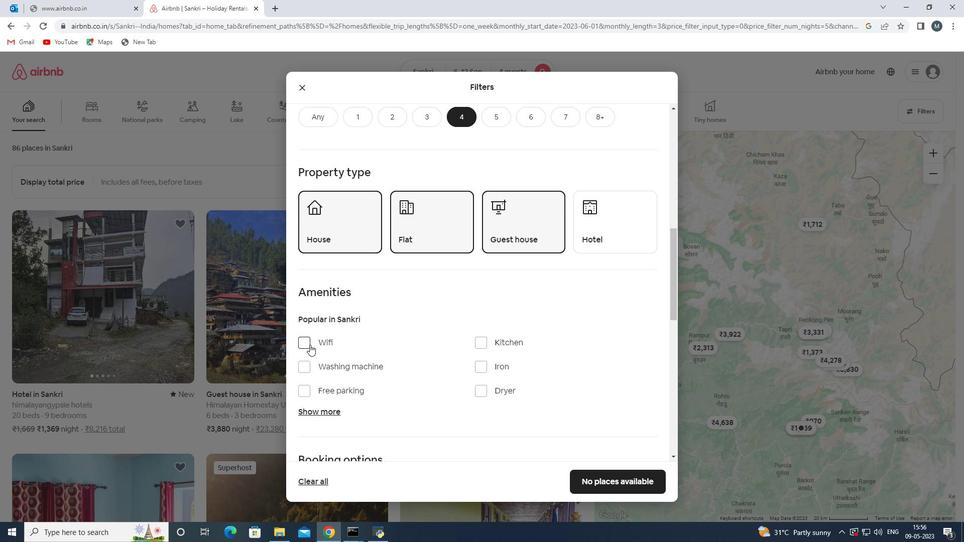 
Action: Mouse moved to (314, 392)
Screenshot: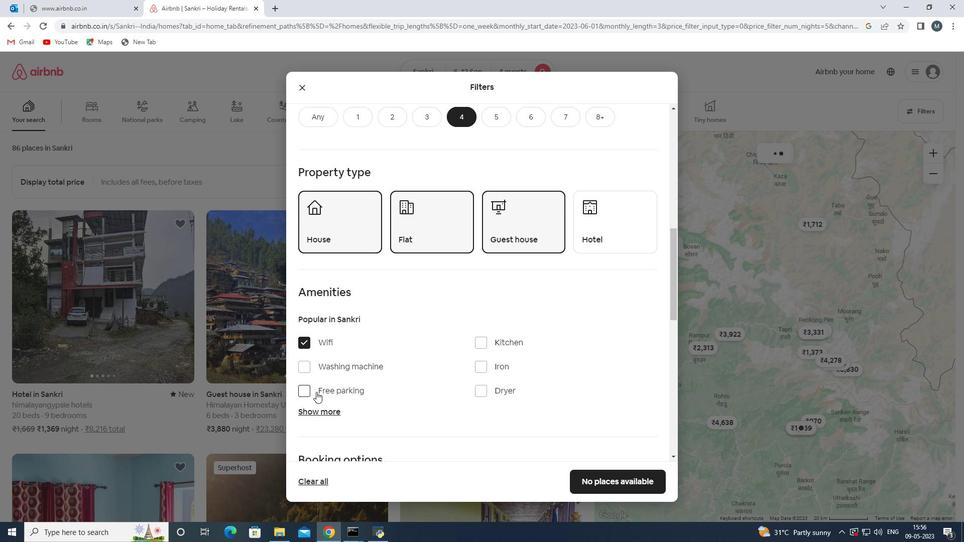 
Action: Mouse pressed left at (314, 392)
Screenshot: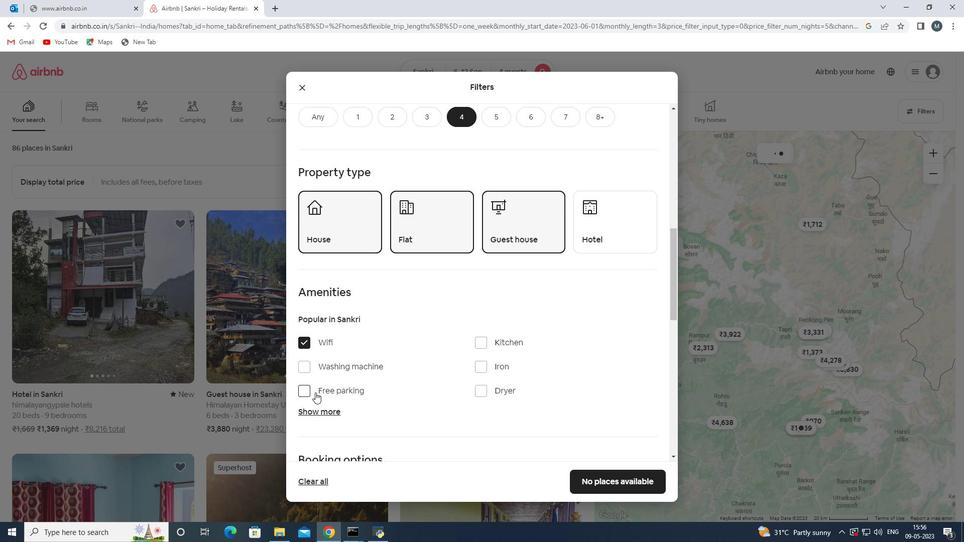 
Action: Mouse moved to (377, 371)
Screenshot: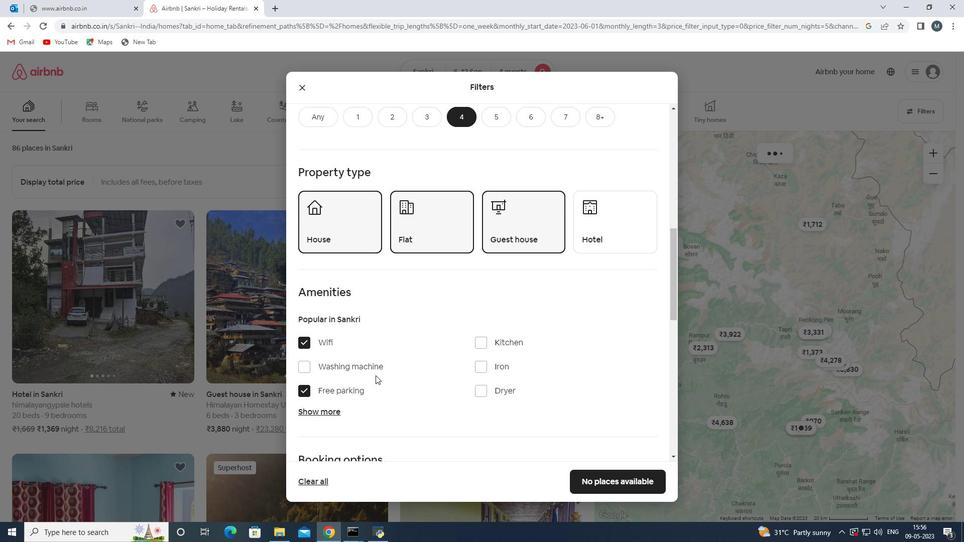 
Action: Mouse scrolled (377, 370) with delta (0, 0)
Screenshot: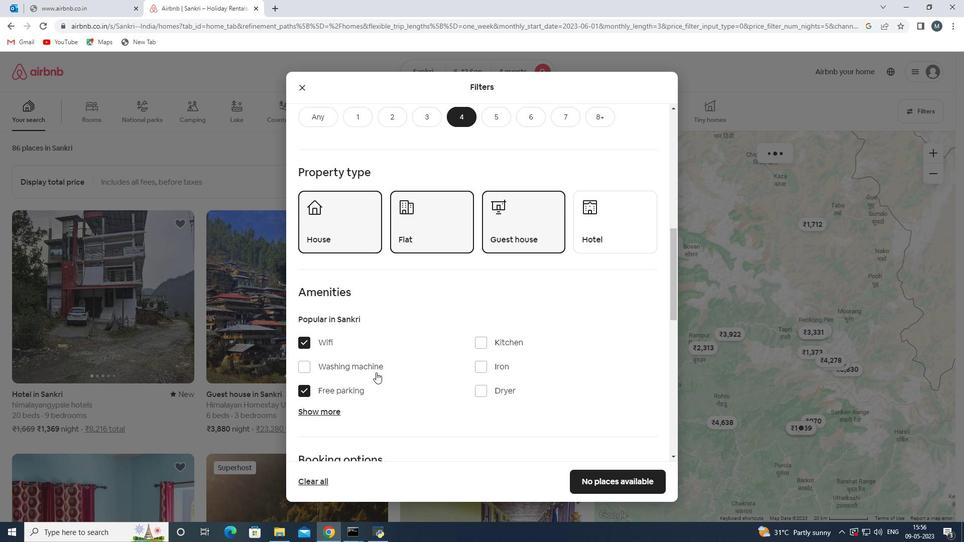
Action: Mouse moved to (331, 365)
Screenshot: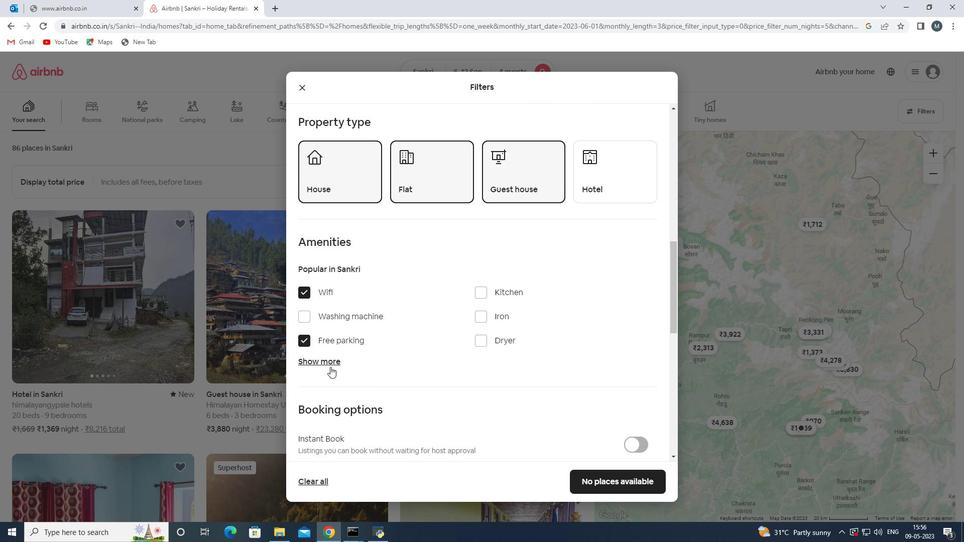 
Action: Mouse pressed left at (331, 365)
Screenshot: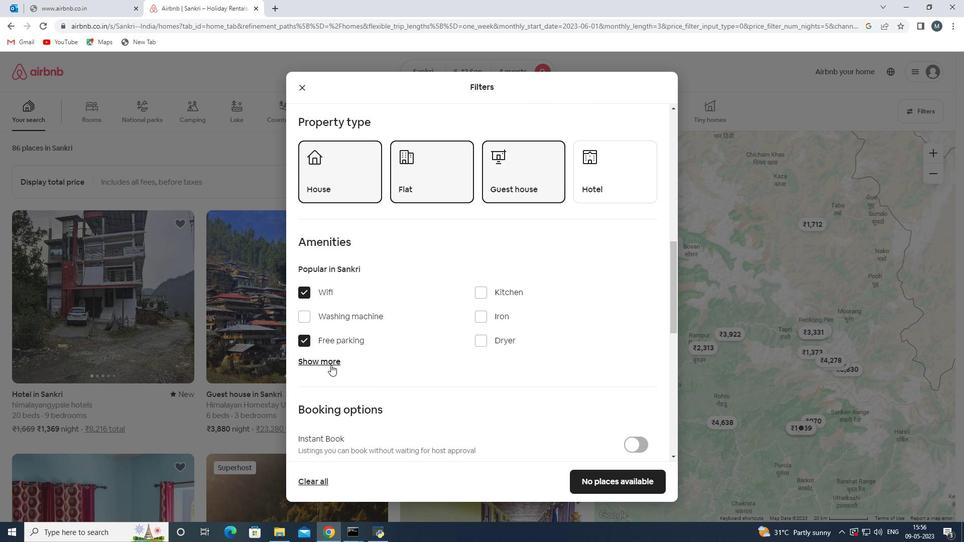 
Action: Mouse moved to (361, 359)
Screenshot: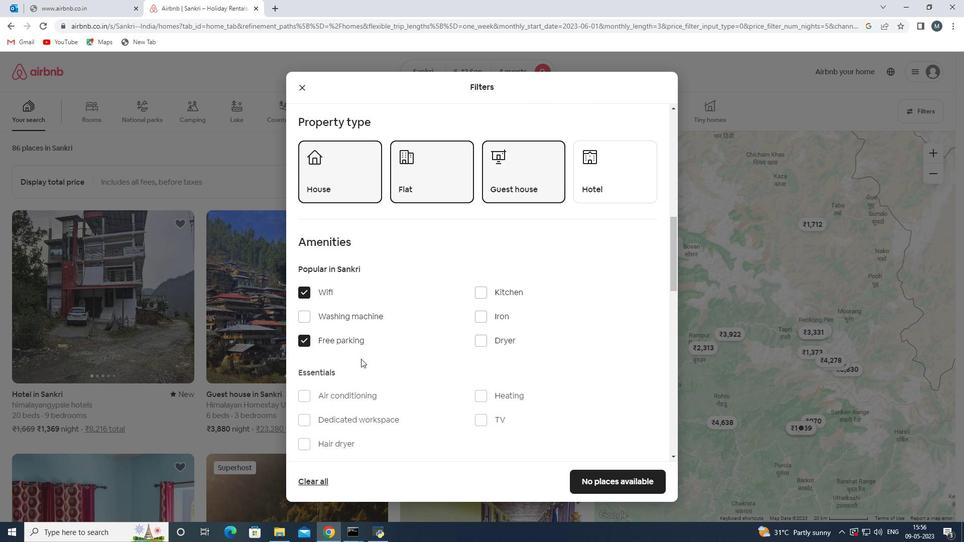 
Action: Mouse scrolled (361, 358) with delta (0, 0)
Screenshot: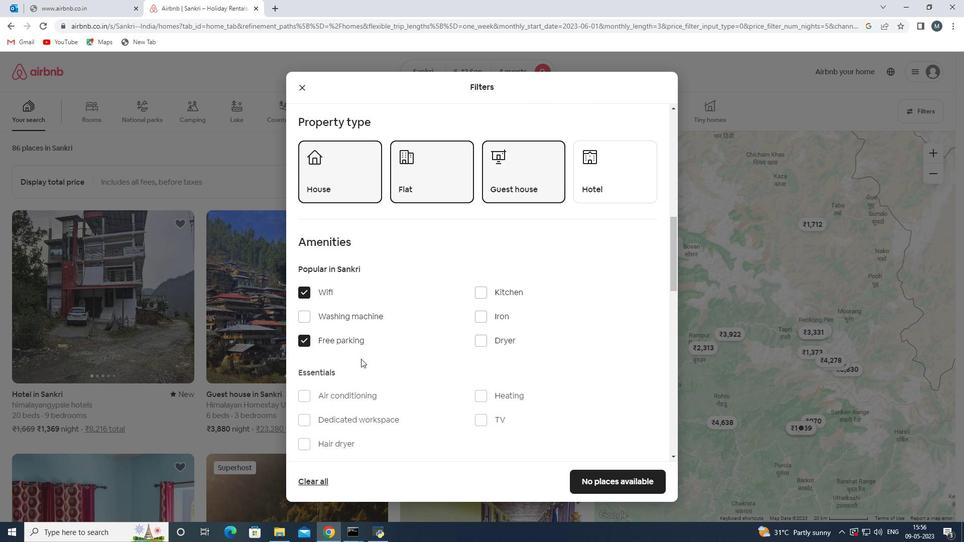 
Action: Mouse moved to (361, 361)
Screenshot: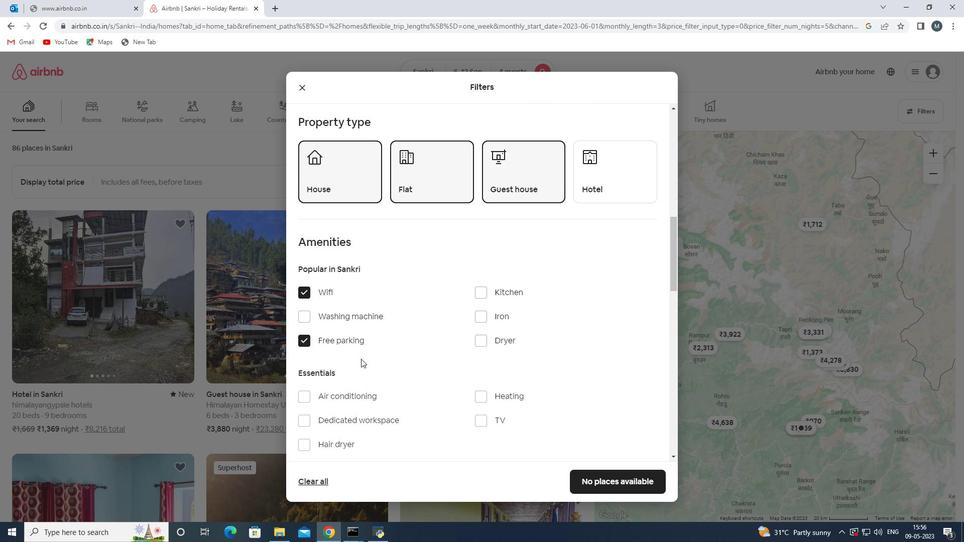 
Action: Mouse scrolled (361, 361) with delta (0, 0)
Screenshot: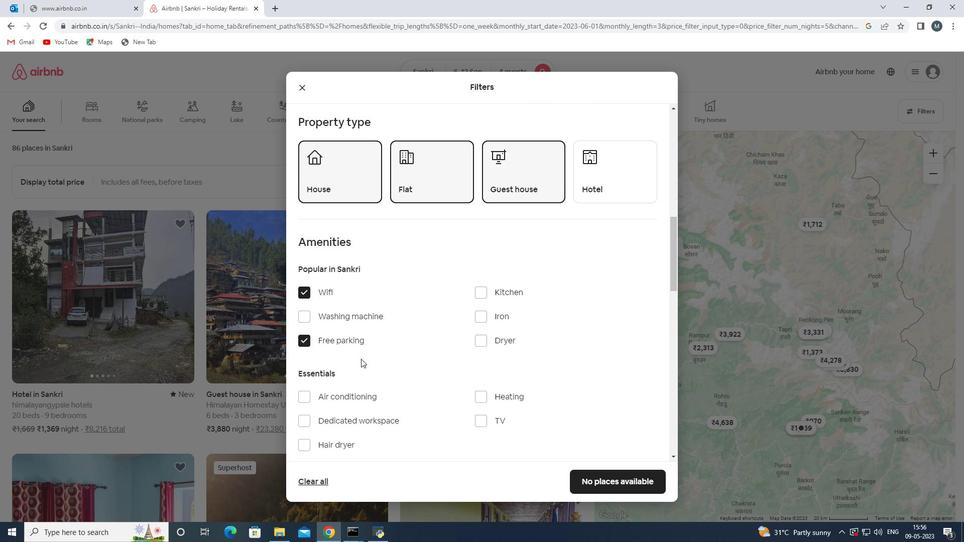 
Action: Mouse moved to (485, 322)
Screenshot: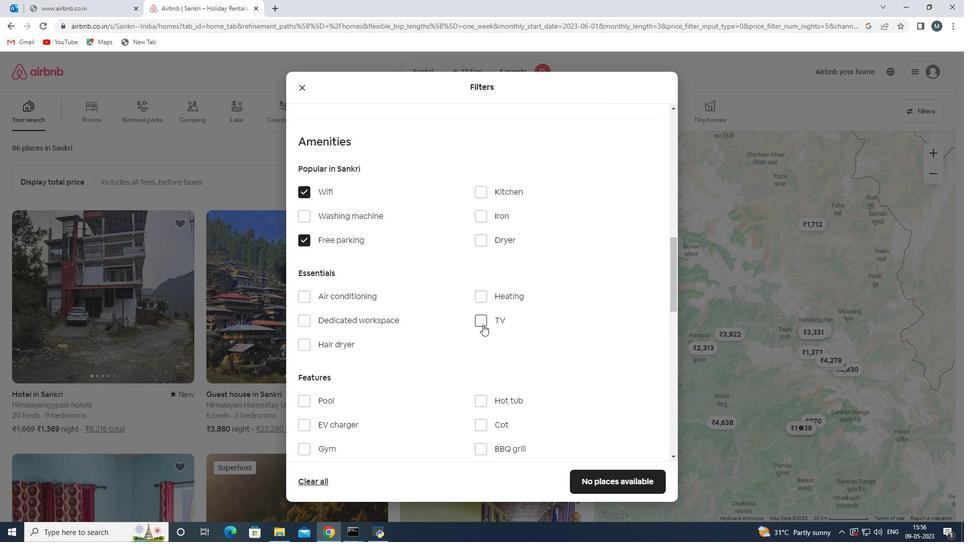 
Action: Mouse pressed left at (485, 322)
Screenshot: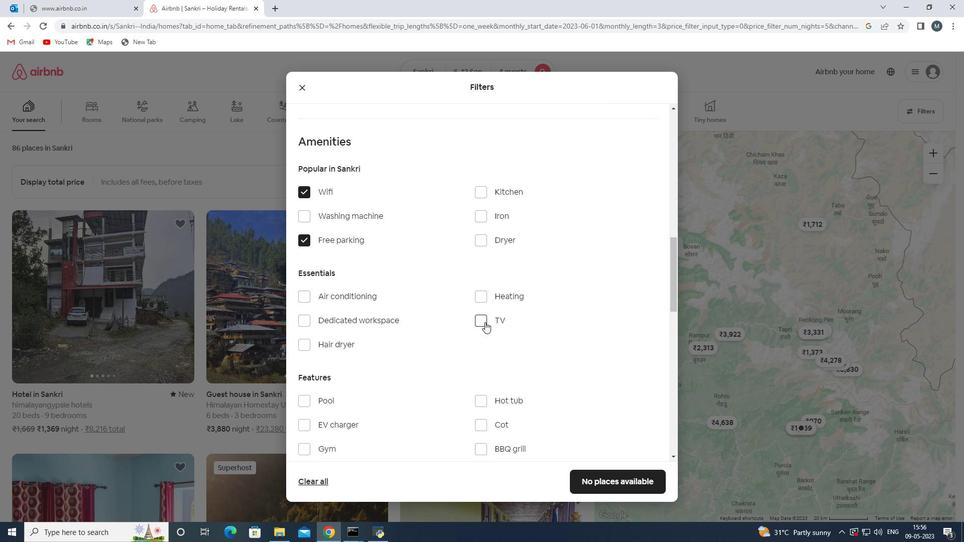 
Action: Mouse moved to (407, 336)
Screenshot: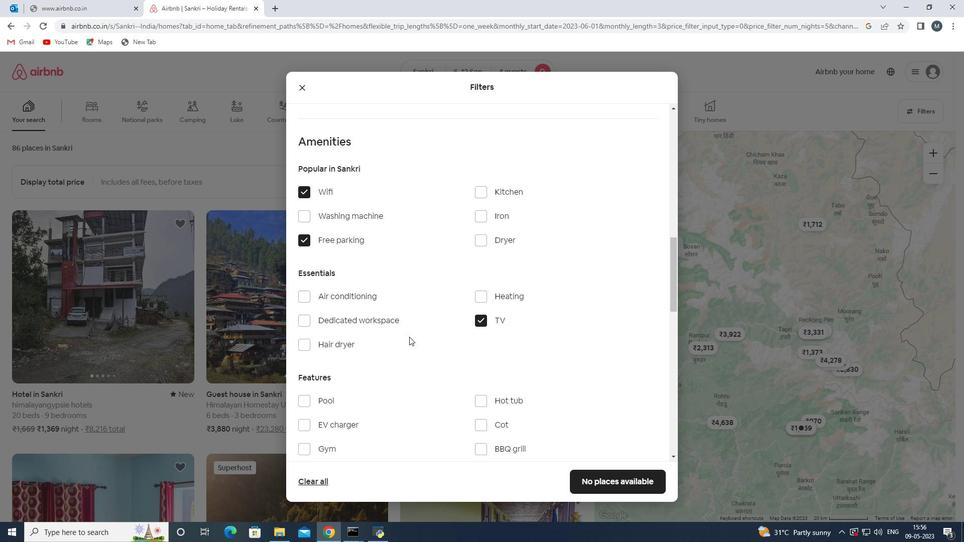 
Action: Mouse scrolled (407, 336) with delta (0, 0)
Screenshot: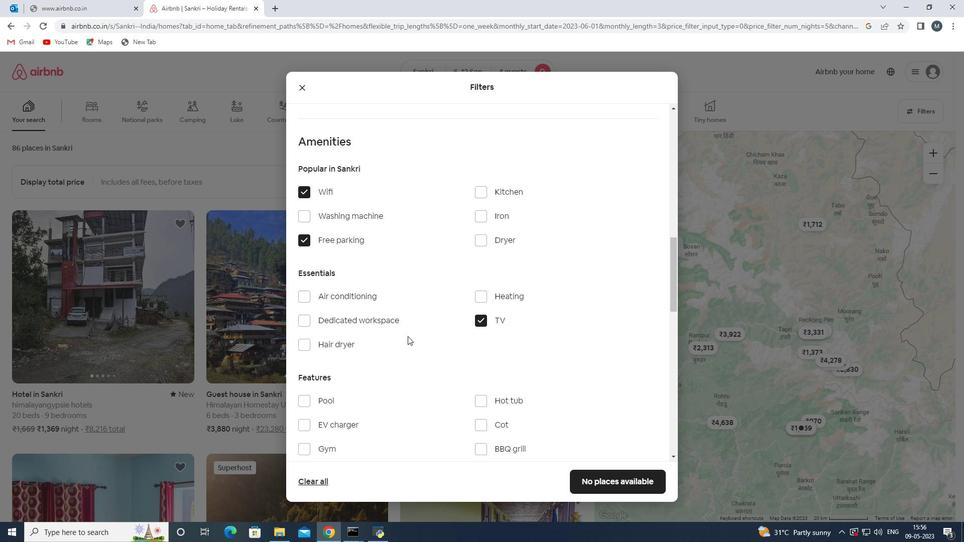 
Action: Mouse moved to (336, 366)
Screenshot: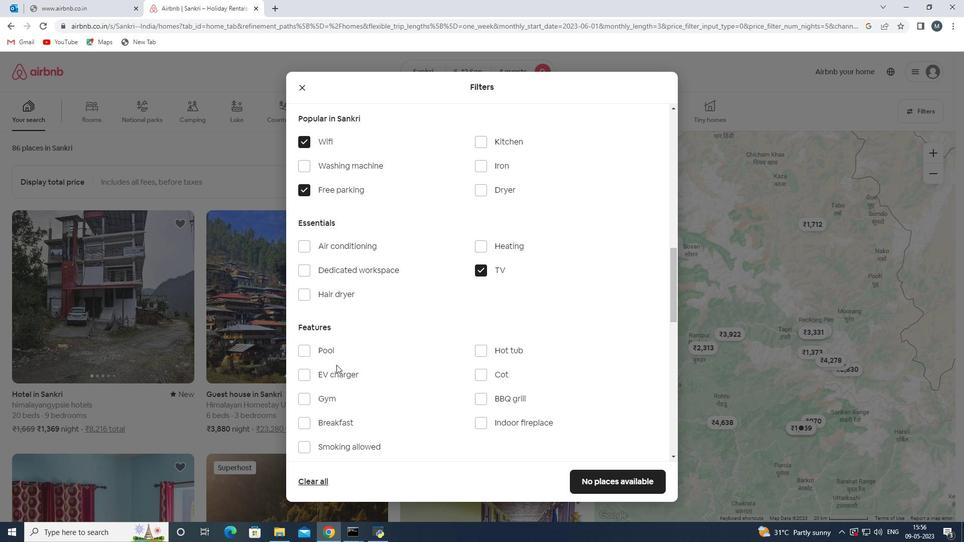 
Action: Mouse scrolled (336, 366) with delta (0, 0)
Screenshot: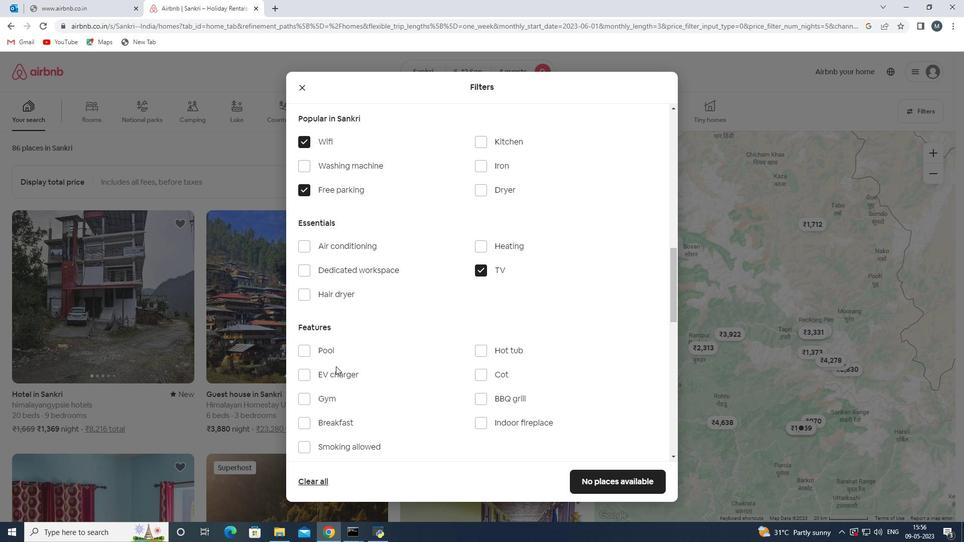 
Action: Mouse moved to (336, 351)
Screenshot: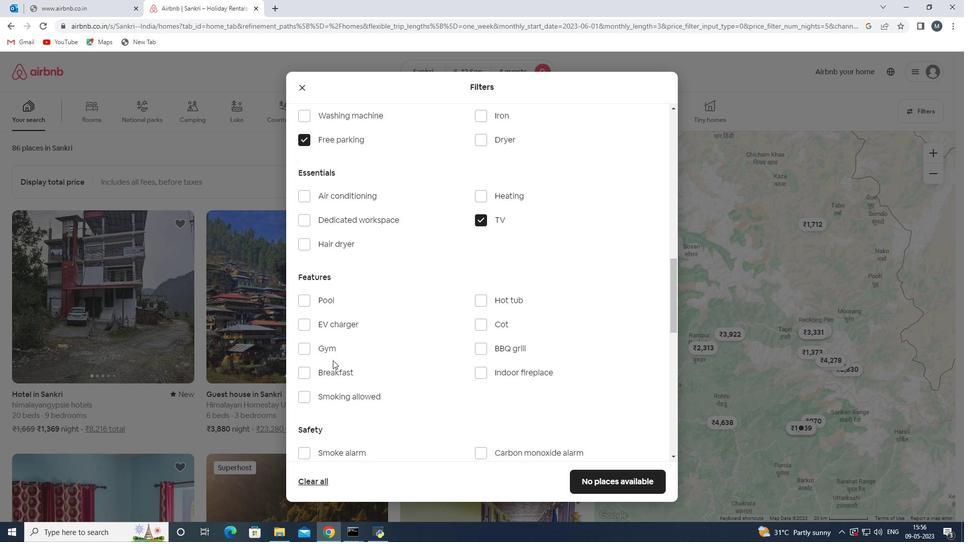 
Action: Mouse pressed left at (336, 351)
Screenshot: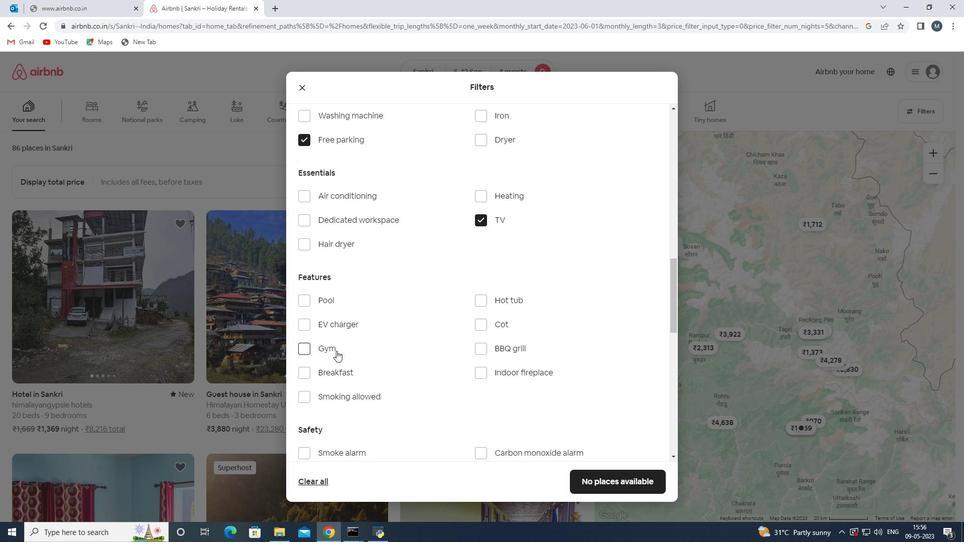 
Action: Mouse moved to (335, 369)
Screenshot: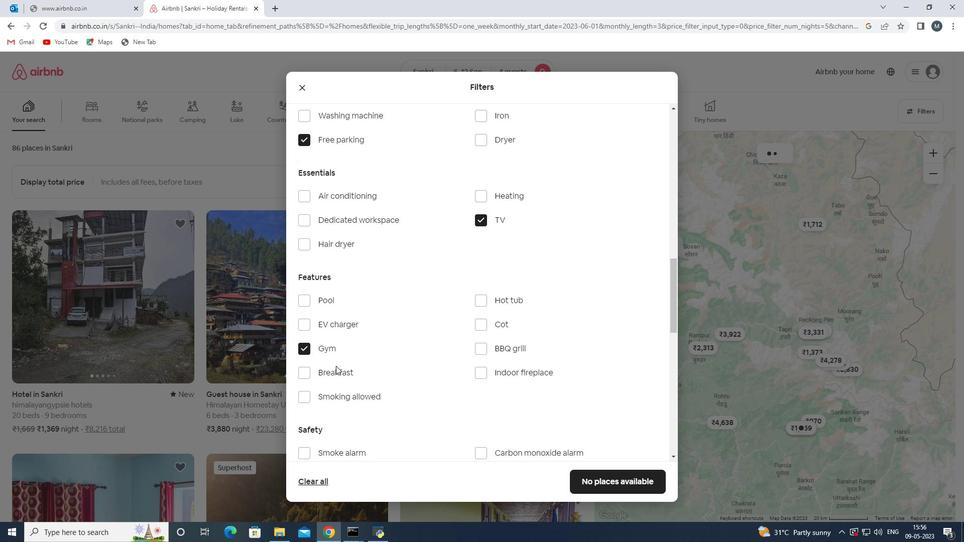 
Action: Mouse pressed left at (335, 369)
Screenshot: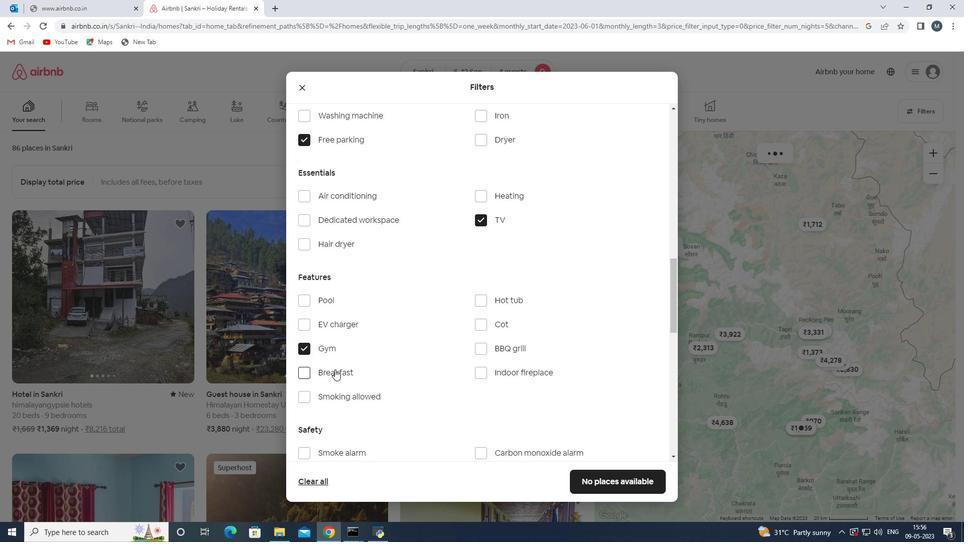 
Action: Mouse moved to (420, 357)
Screenshot: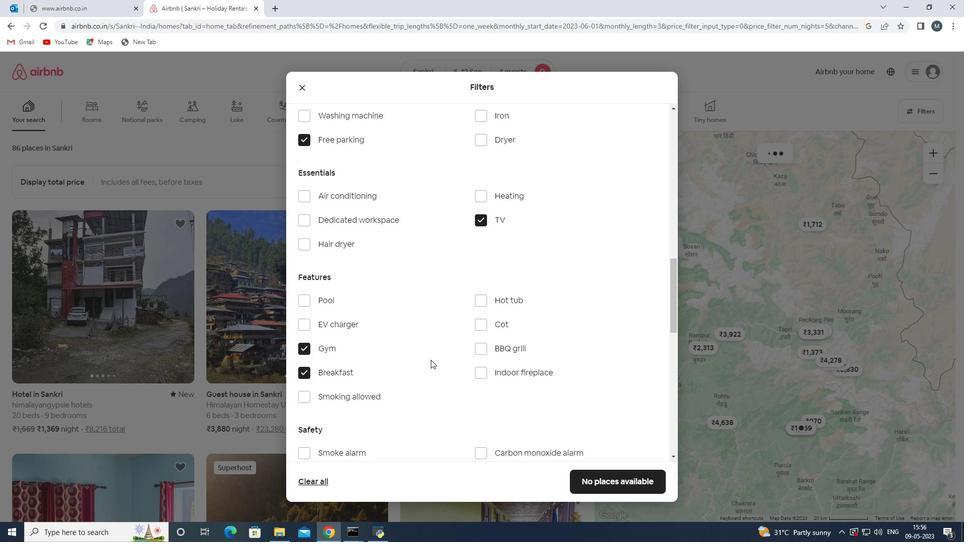 
Action: Mouse scrolled (420, 357) with delta (0, 0)
Screenshot: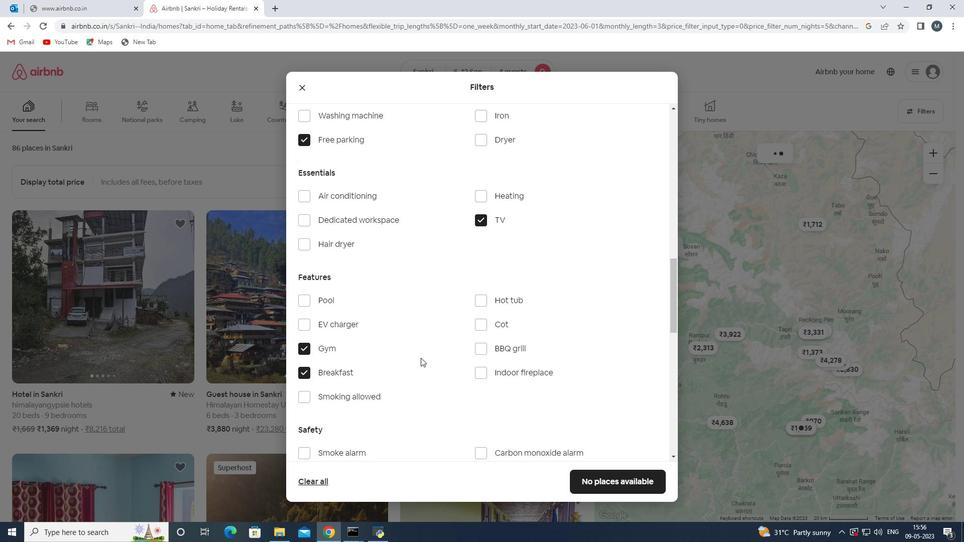 
Action: Mouse moved to (412, 351)
Screenshot: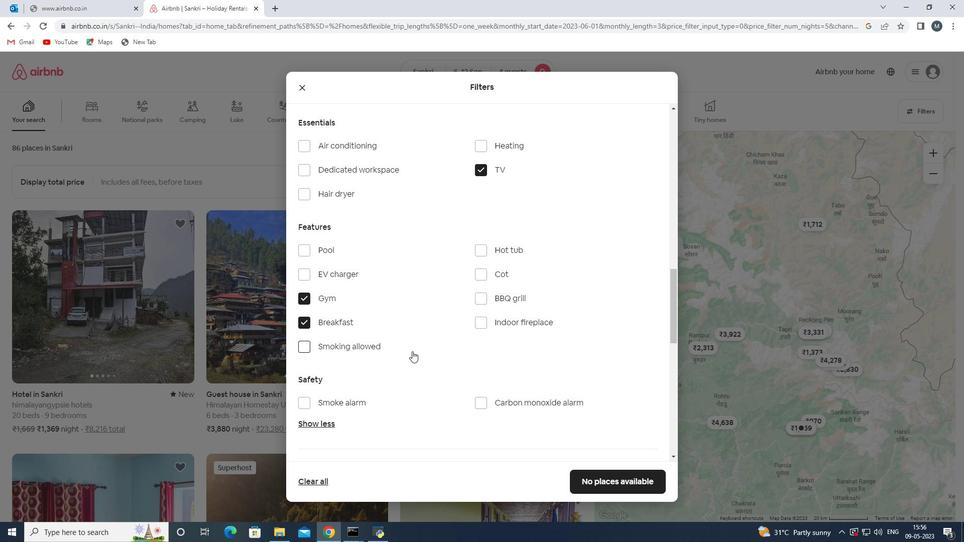 
Action: Mouse scrolled (412, 350) with delta (0, 0)
Screenshot: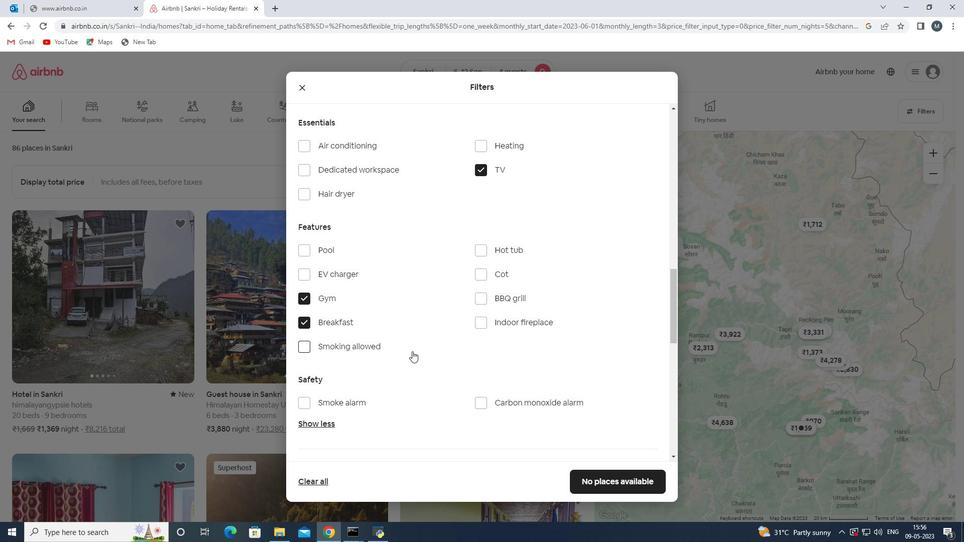
Action: Mouse moved to (412, 351)
Screenshot: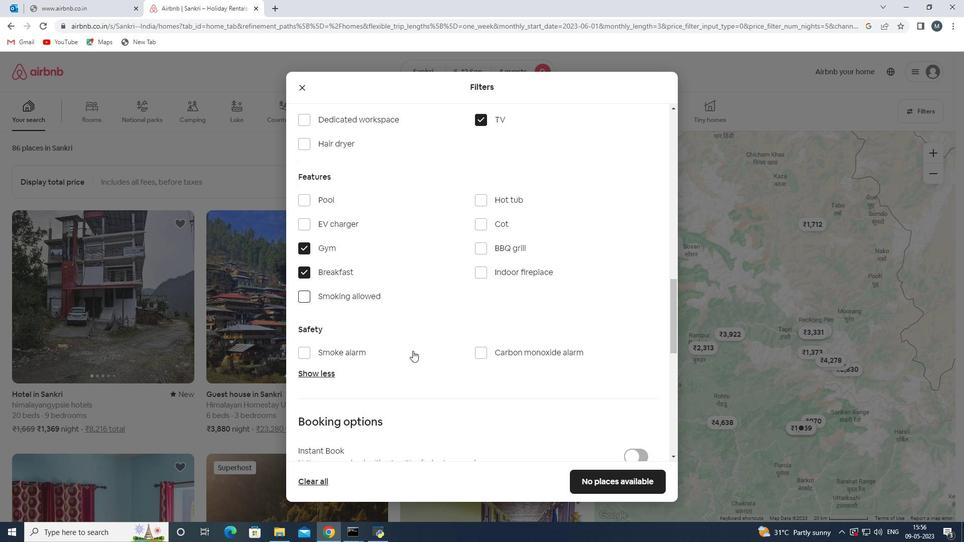 
Action: Mouse scrolled (412, 350) with delta (0, 0)
Screenshot: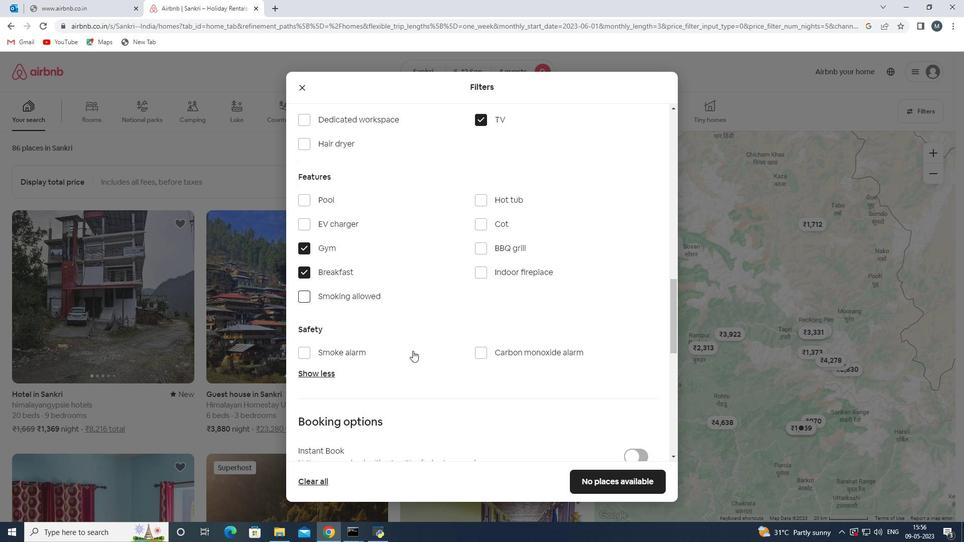 
Action: Mouse moved to (412, 351)
Screenshot: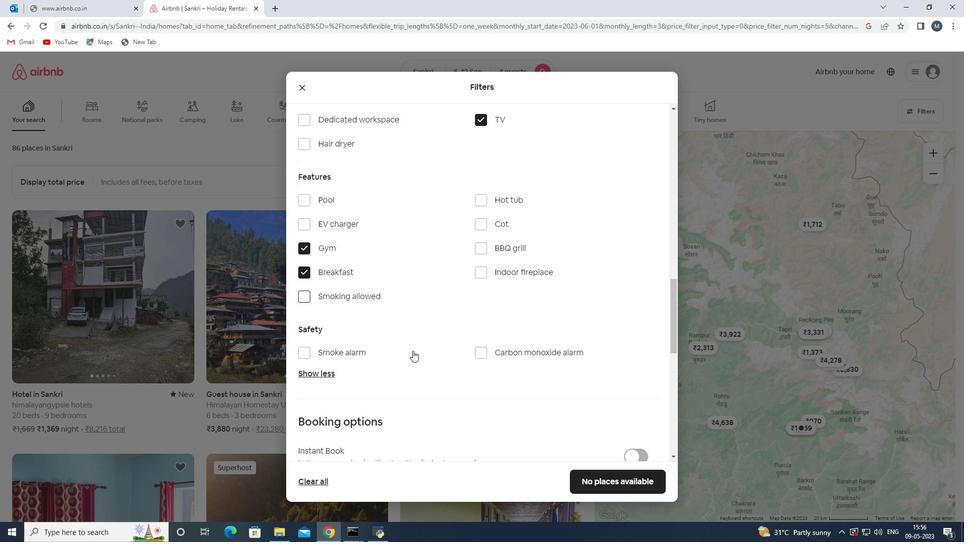 
Action: Mouse scrolled (412, 351) with delta (0, 0)
Screenshot: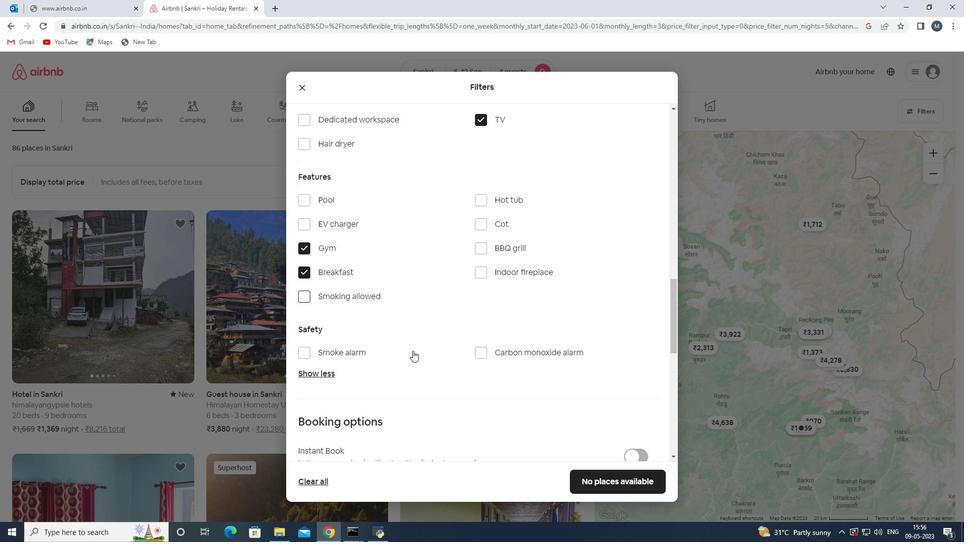 
Action: Mouse moved to (412, 352)
Screenshot: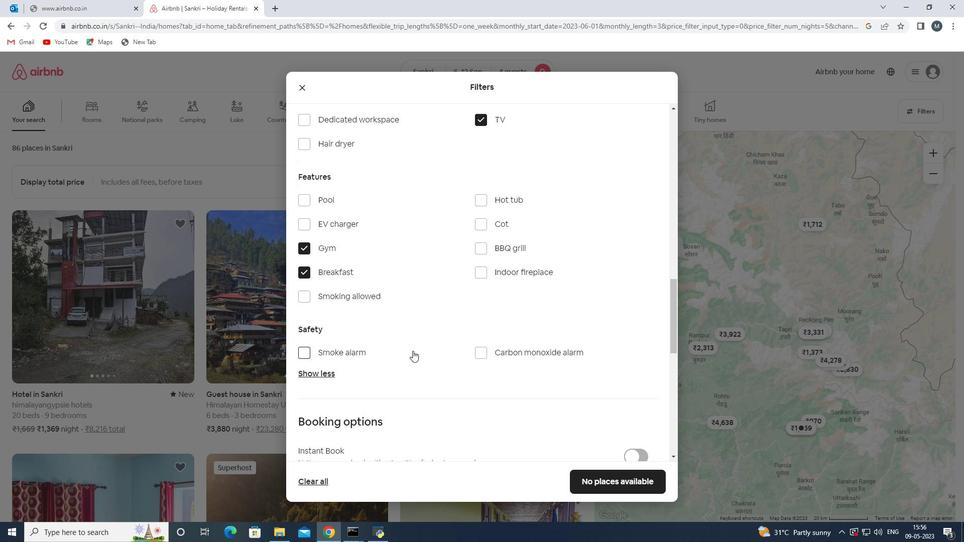 
Action: Mouse scrolled (412, 352) with delta (0, 0)
Screenshot: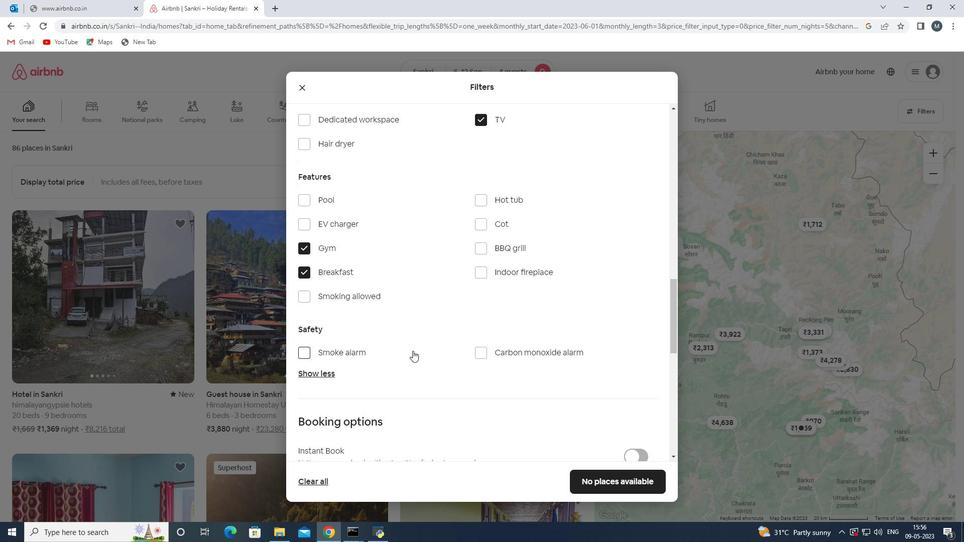 
Action: Mouse moved to (628, 337)
Screenshot: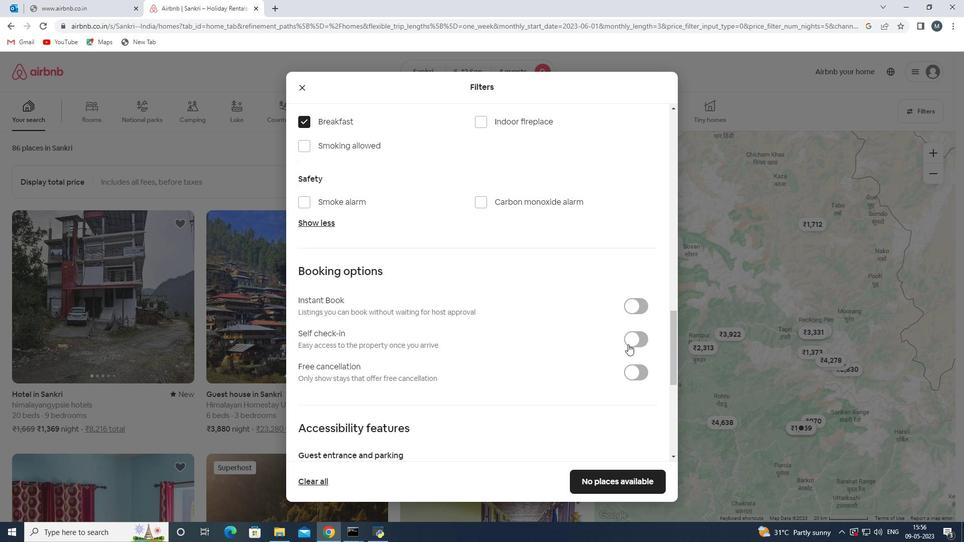 
Action: Mouse pressed left at (628, 337)
Screenshot: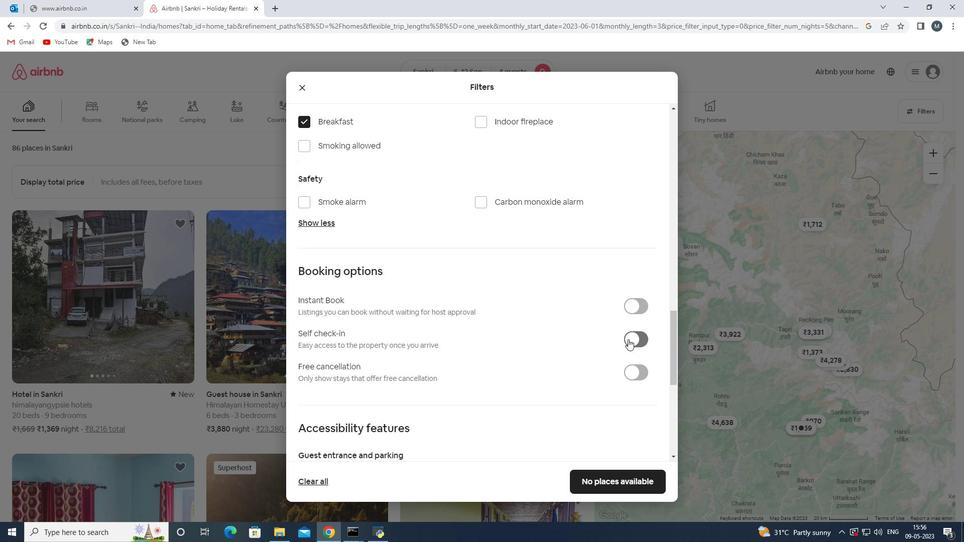 
Action: Mouse moved to (484, 342)
Screenshot: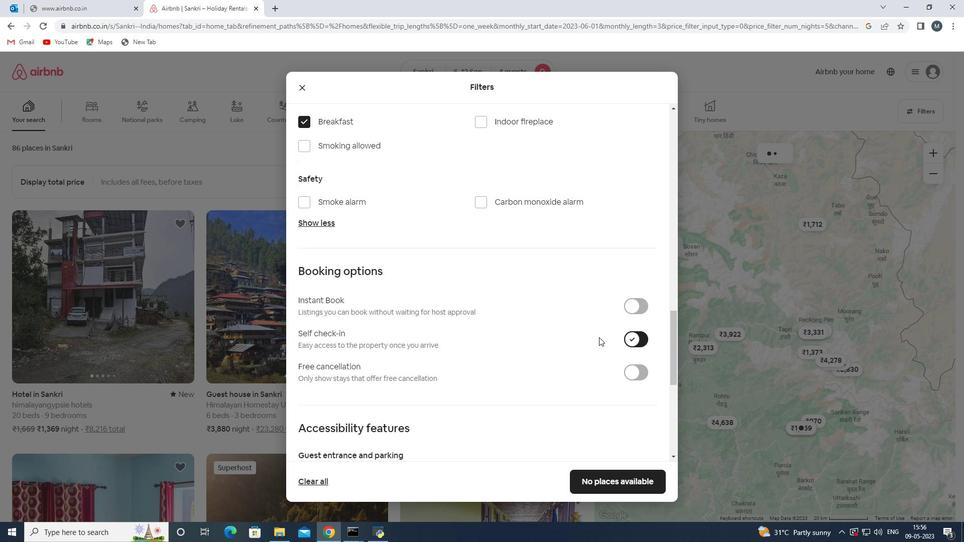 
Action: Mouse scrolled (484, 341) with delta (0, 0)
Screenshot: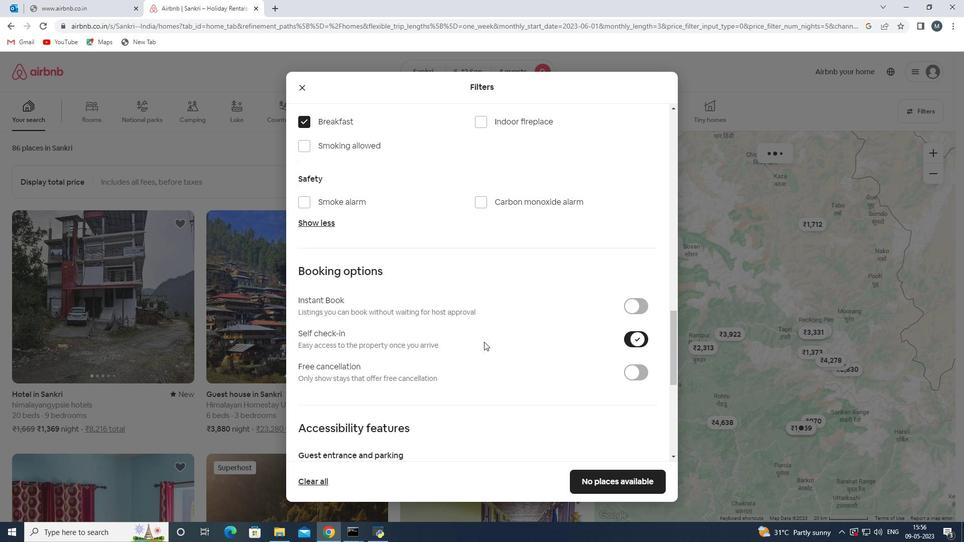 
Action: Mouse scrolled (484, 341) with delta (0, 0)
Screenshot: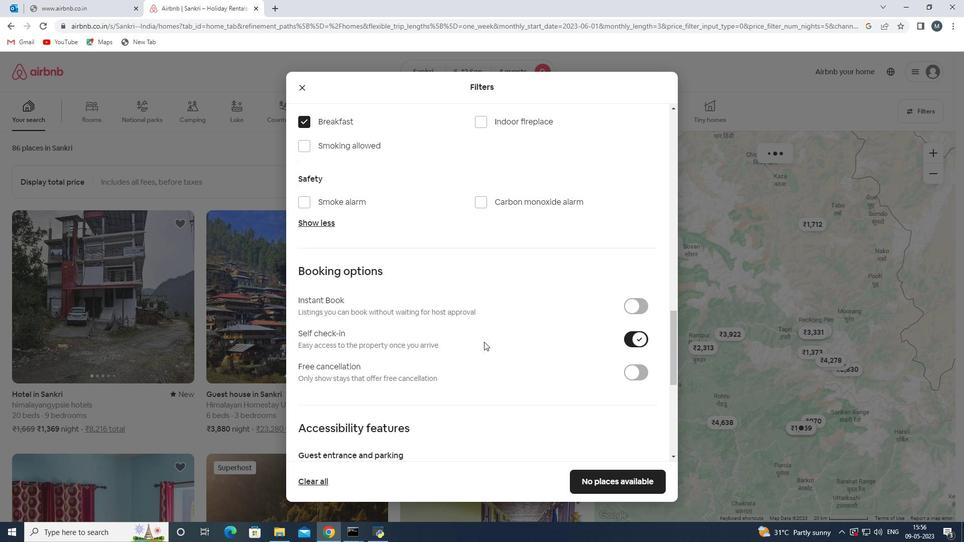 
Action: Mouse moved to (482, 342)
Screenshot: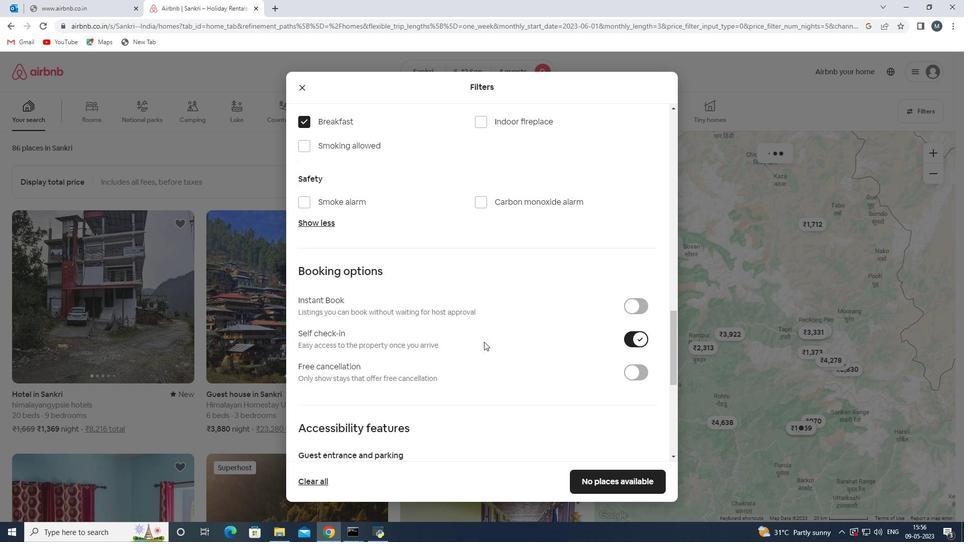 
Action: Mouse scrolled (482, 341) with delta (0, 0)
Screenshot: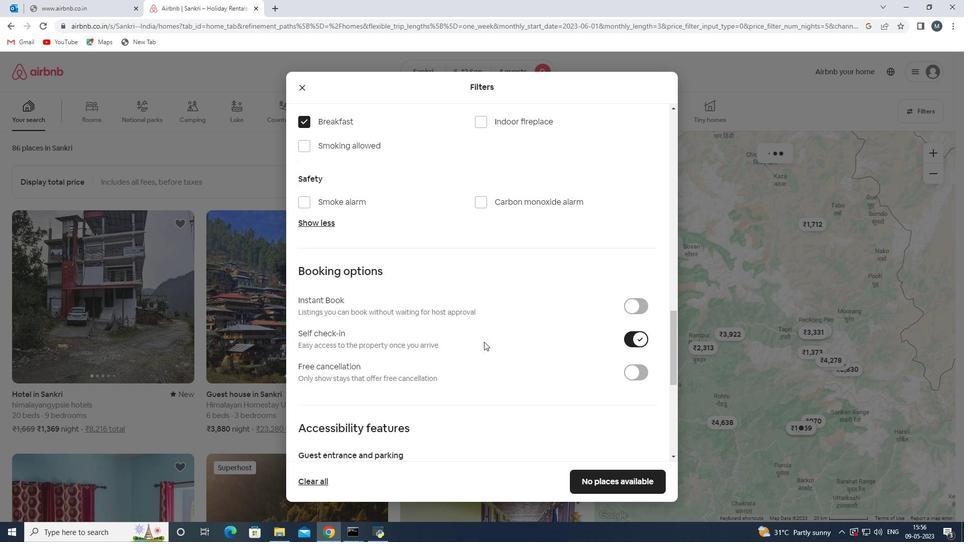 
Action: Mouse moved to (413, 358)
Screenshot: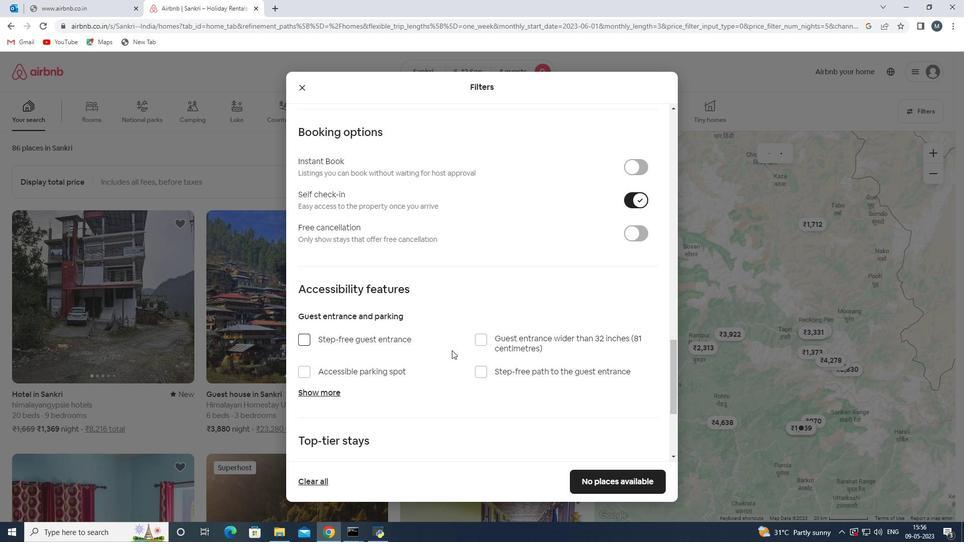 
Action: Mouse scrolled (413, 358) with delta (0, 0)
Screenshot: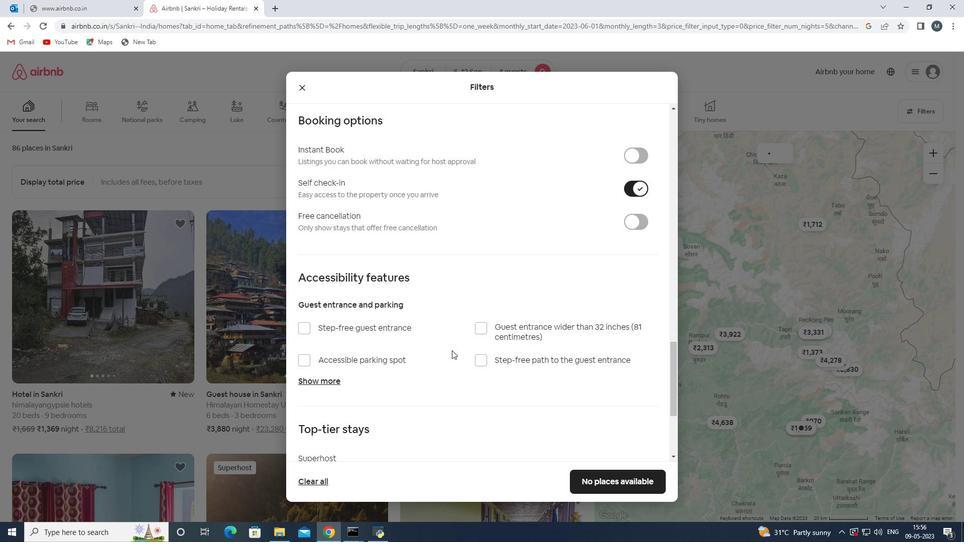 
Action: Mouse moved to (412, 359)
Screenshot: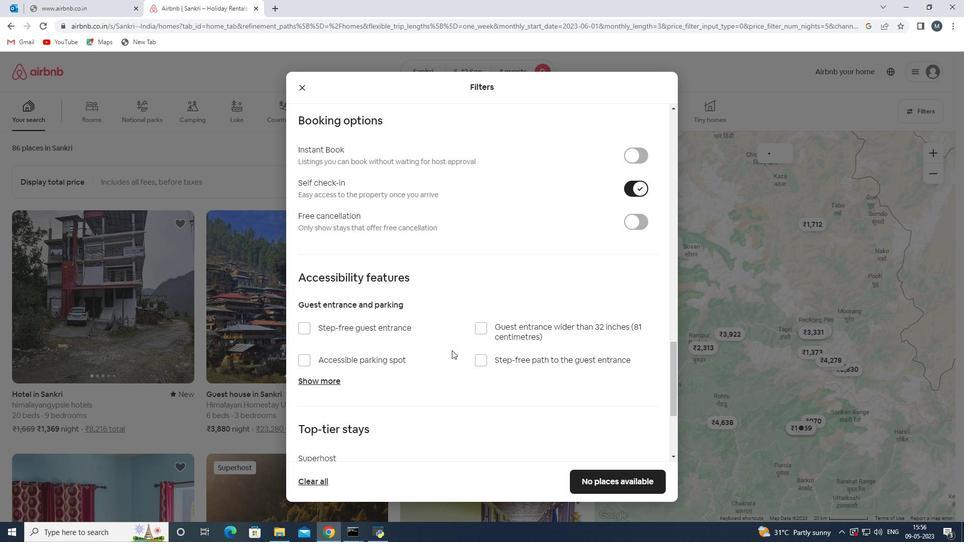 
Action: Mouse scrolled (412, 358) with delta (0, 0)
Screenshot: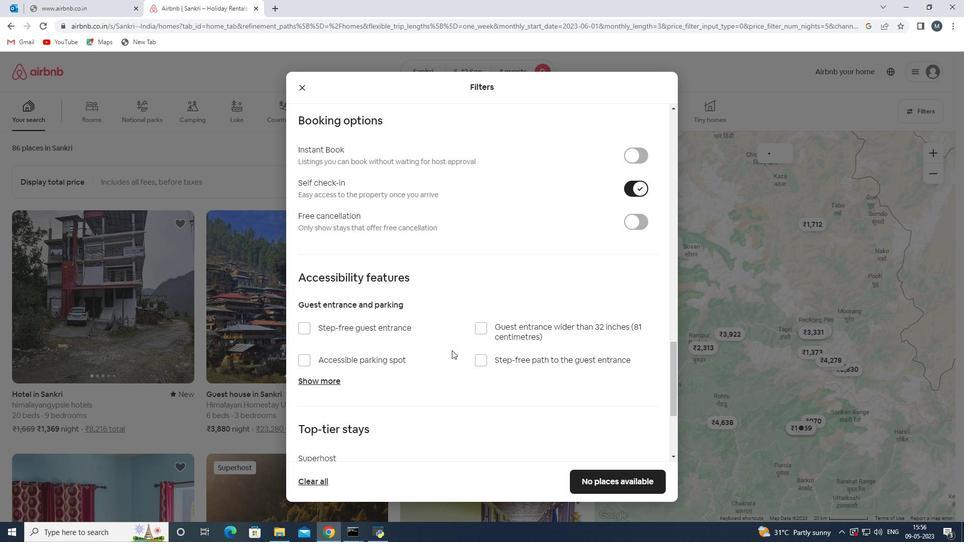 
Action: Mouse moved to (355, 369)
Screenshot: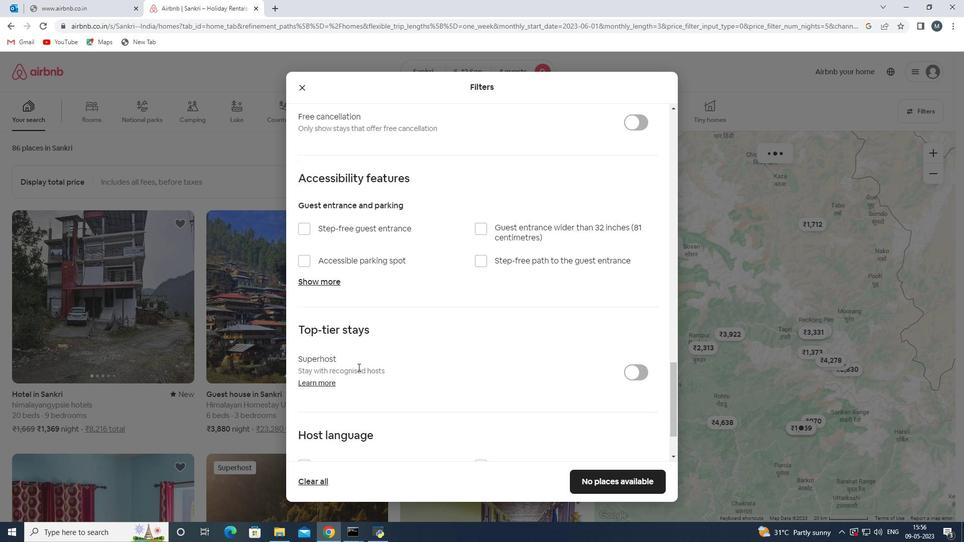 
Action: Mouse scrolled (355, 368) with delta (0, 0)
Screenshot: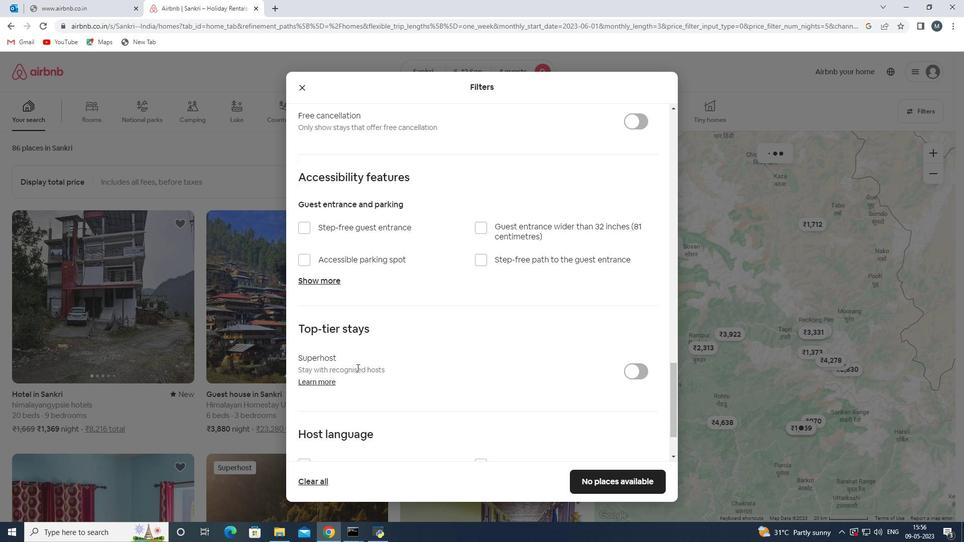 
Action: Mouse moved to (319, 414)
Screenshot: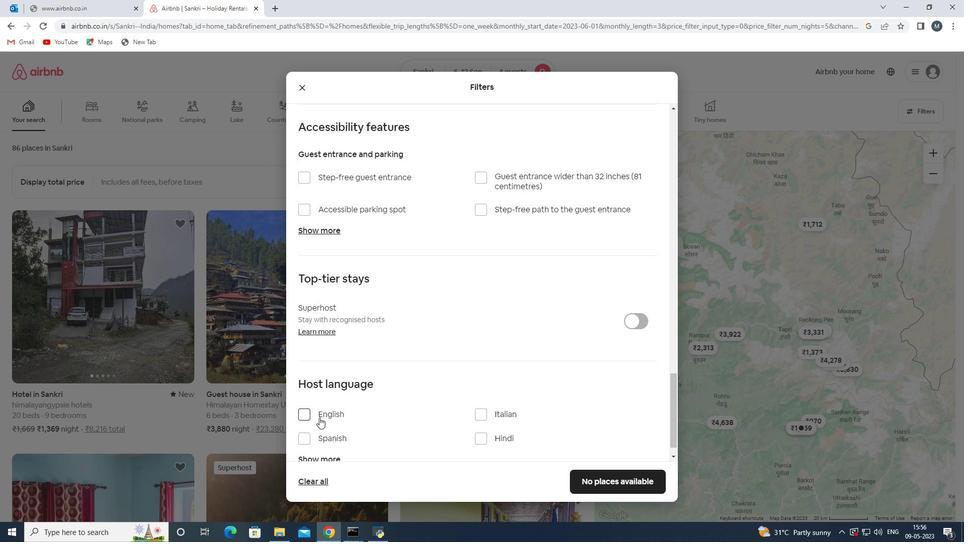 
Action: Mouse pressed left at (319, 414)
Screenshot: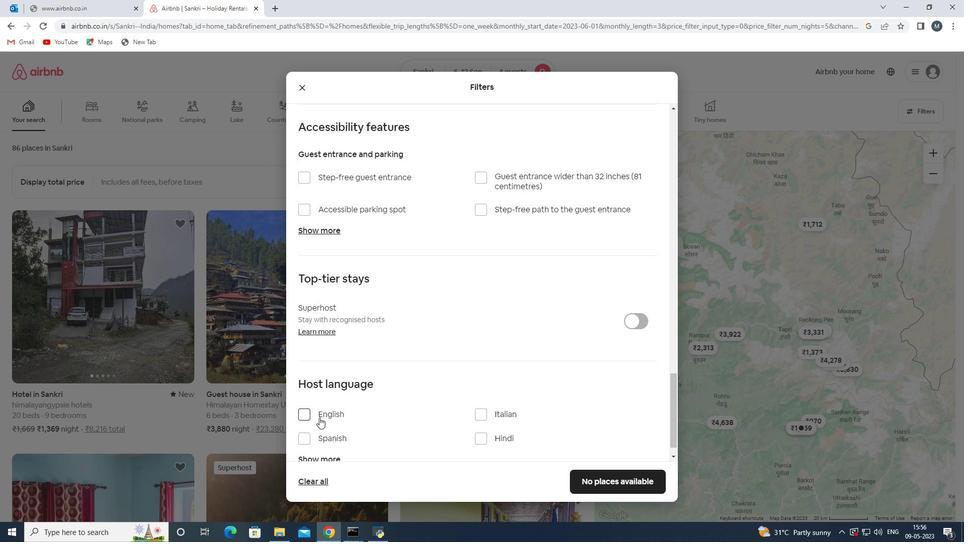 
Action: Mouse moved to (614, 481)
Screenshot: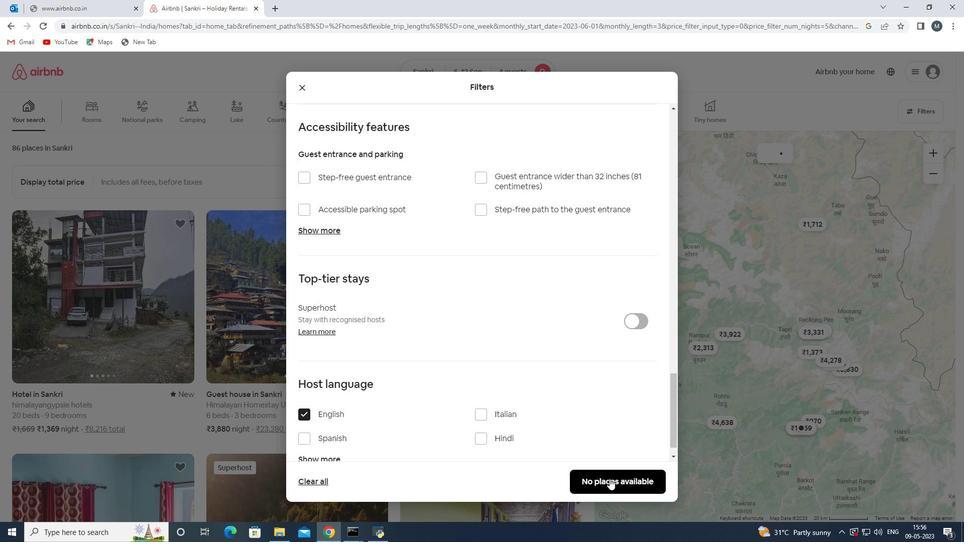 
Action: Mouse pressed left at (614, 481)
Screenshot: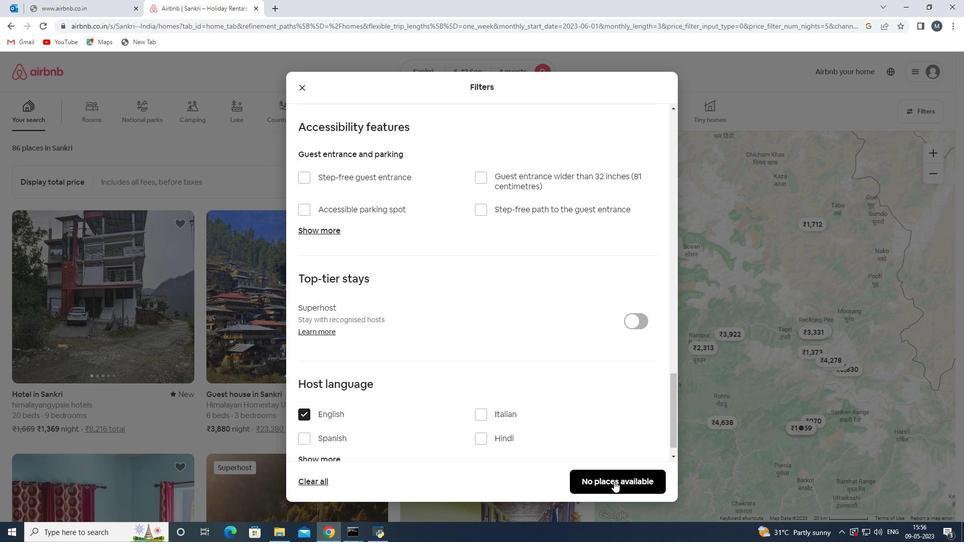 
Action: Mouse moved to (614, 480)
Screenshot: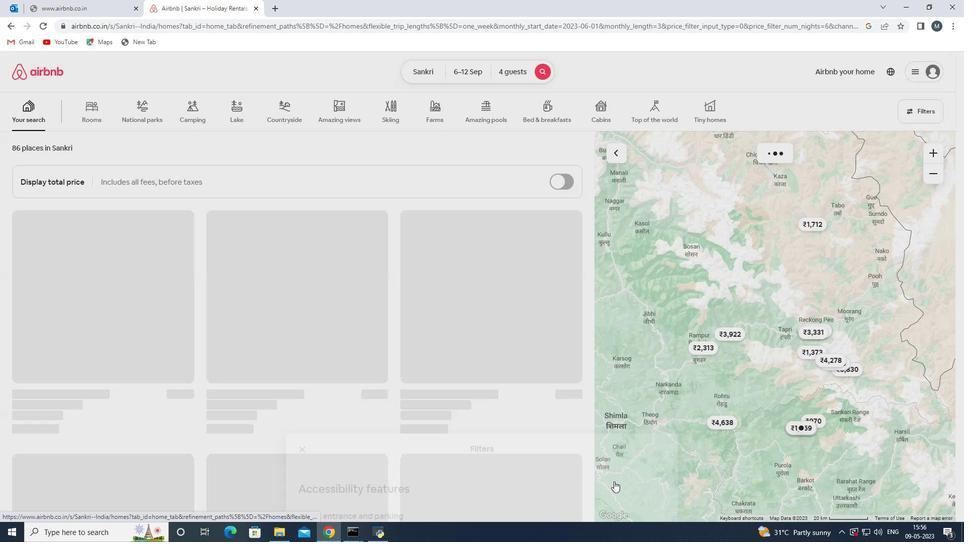 
